 Task: Add a button to toggle an image between 'pic_bulboff.jpg' and 'pic_bulbon.jpg' using JavaScript.
Action: Mouse moved to (977, 494)
Screenshot: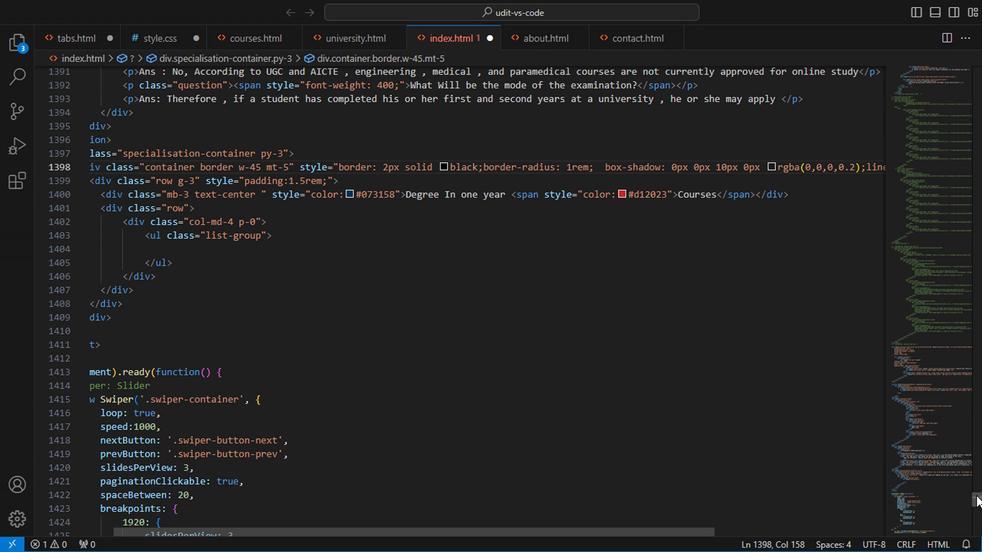 
Action: Mouse pressed left at (977, 494)
Screenshot: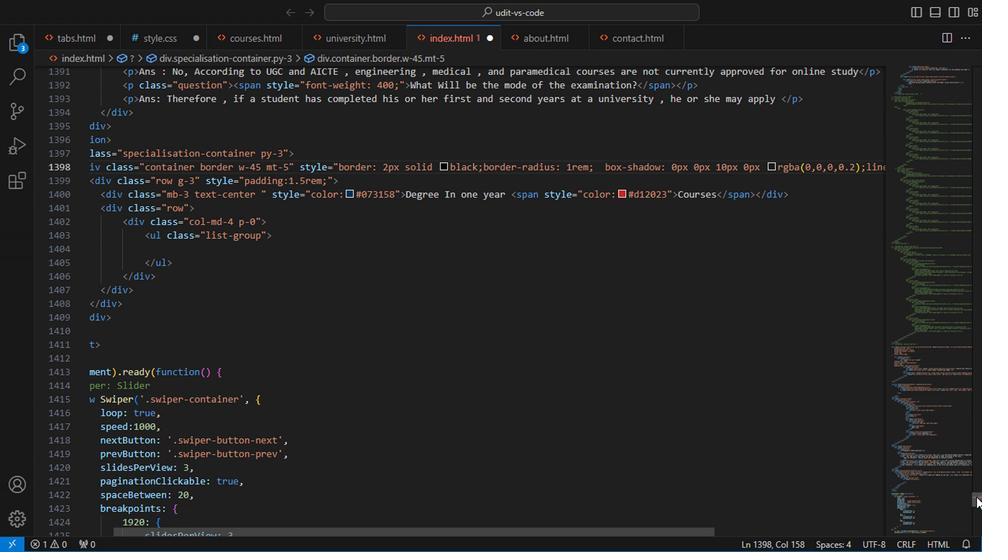 
Action: Mouse moved to (695, 528)
Screenshot: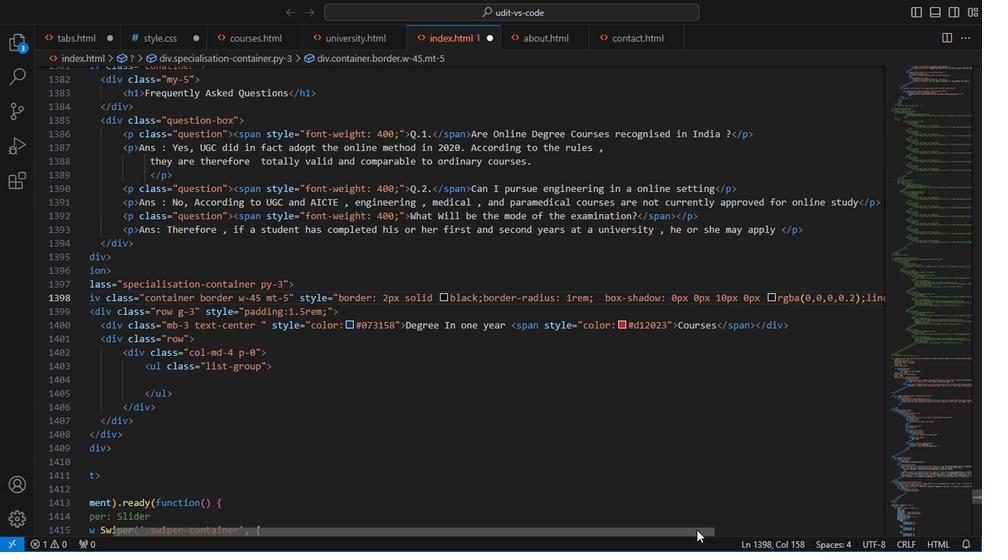 
Action: Mouse pressed left at (695, 528)
Screenshot: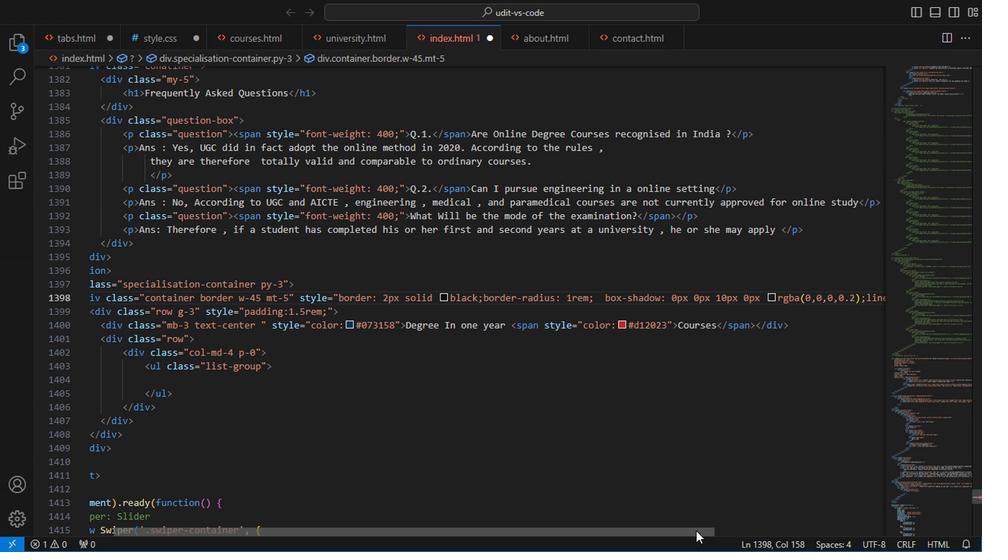 
Action: Mouse moved to (272, 380)
Screenshot: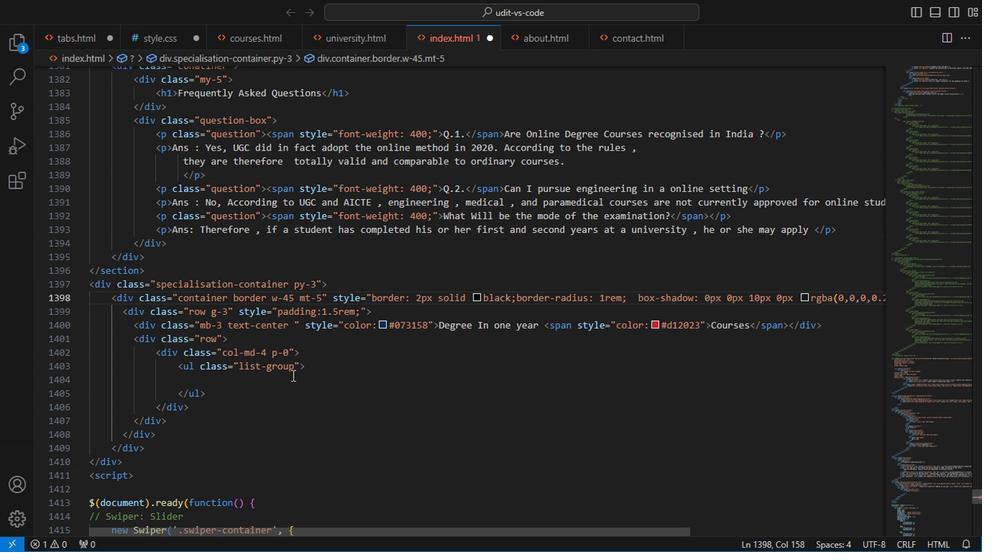 
Action: Mouse pressed left at (272, 380)
Screenshot: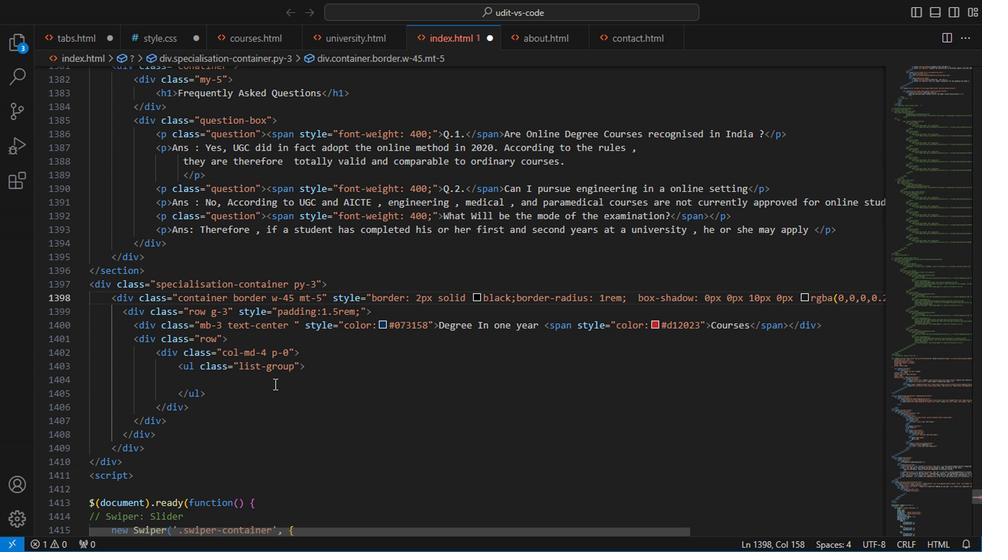 
Action: Mouse moved to (519, 342)
Screenshot: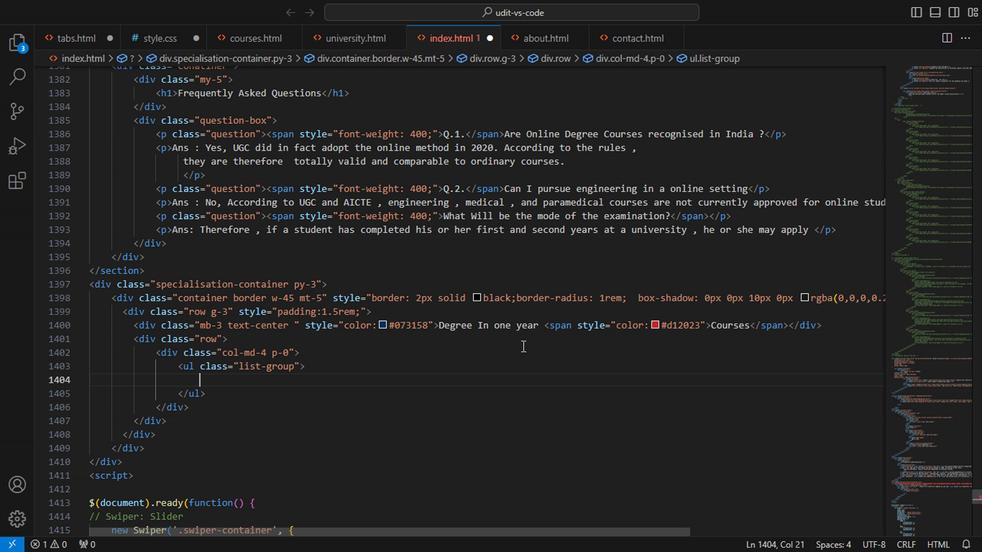 
Action: Key pressed thoda<Key.space>bhot<Key.backspace><Key.backspace><Key.backspace><Key.backspace><Key.backspace><Key.backspace><Key.backspace><Key.backspace><Key.backspace><Key.backspace>li<Key.enter><Key.caps_lock>B<Key.caps_lock>ca<Key.space>in<Key.space>one<Key.space>year<Key.space><Key.right><Key.right><Key.right><Key.right><Key.right><Key.enter>l1<Key.shift><Key.shift><Key.shift><Key.shift><Key.shift><Key.enter>ctrl+Z<Key.backspace>ctrl+I<Key.enter><Key.caps_lock>BBA<Key.caps_lock><Key.space>in<Key.space>one<Key.space><Key.caps_lock>Y<Key.caps_lock>ear<Key.space><Key.right><Key.right><Key.right><Key.right><Key.right><Key.enter>li<Key.enter><Key.caps_lock>B<Key.caps_lock>.com<Key.space>i<Key.space><Key.backspace><Key.backspace>in<Key.space>one<Key.space>year<Key.space>
Screenshot: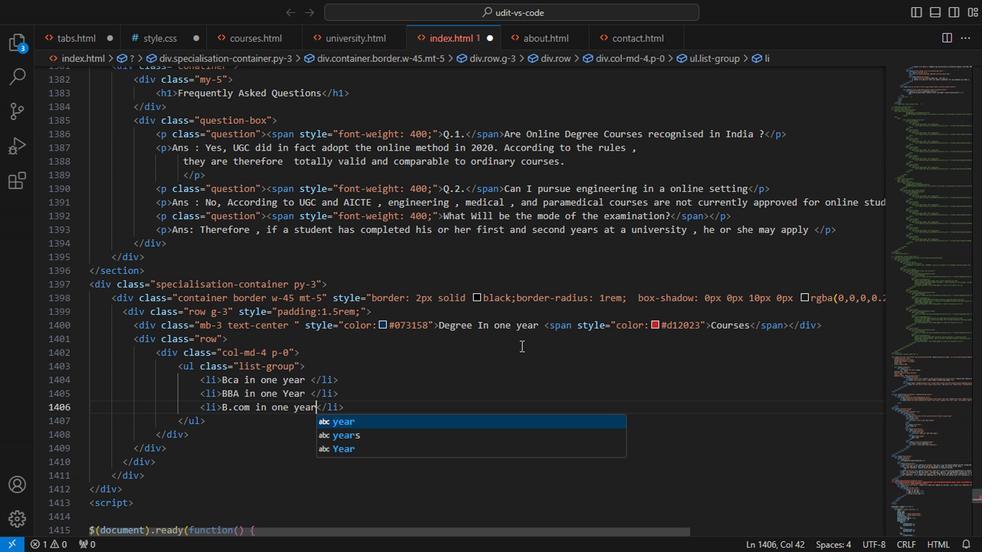 
Action: Mouse moved to (706, 274)
Screenshot: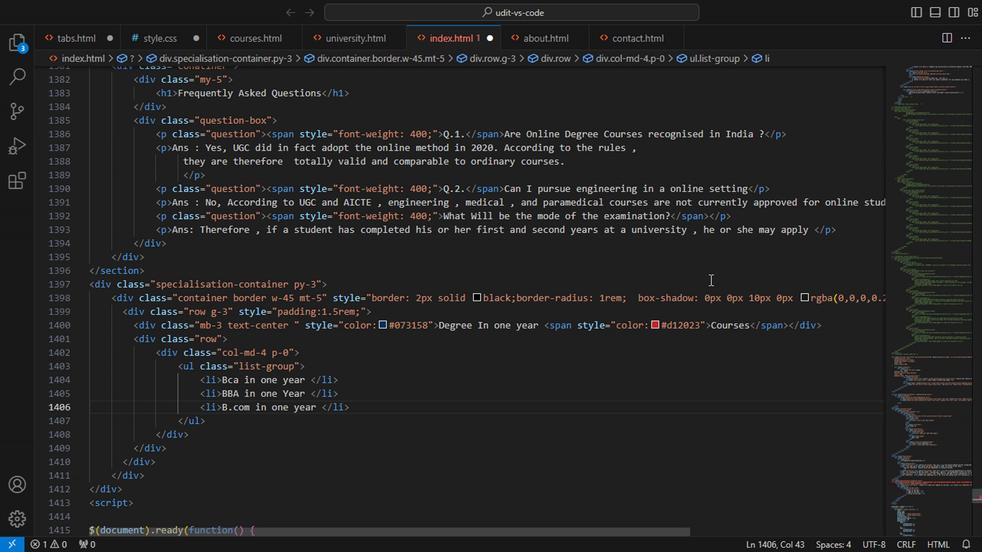 
Action: Key pressed fgfgfg<Key.backspace><Key.backspace><Key.backspace><Key.backspace><Key.backspace>hi<Key.space>hello<Key.space>how<Key.space>are<Key.space>you<Key.space>.......hi<Key.space>hi<Key.space>hi<Key.space>hi<Key.space><Key.backspace><Key.backspace><Key.backspace><Key.backspace><Key.backspace><Key.backspace><Key.backspace><Key.backspace><Key.backspace><Key.backspace><Key.backspace><Key.backspace><Key.backspace><Key.backspace><Key.backspace><Key.backspace><Key.backspace><Key.backspace><Key.backspace><Key.backspace><Key.backspace><Key.backspace><Key.backspace><Key.backspace><Key.backspace><Key.backspace><Key.backspace><Key.backspace><Key.backspace><Key.backspace><Key.backspace><Key.backspace><Key.backspace><Key.backspace><Key.backspace><Key.backspace><Key.backspace><Key.backspace><Key.backspace><Key.backspace><Key.backspace><Key.backspace><Key.right><Key.right><Key.right><Key.right><Key.right><Key.enter>l1<Key.enter><Key.shift>ctrl+Z<Key.backspace><Key.backspace>ctrl+Li<Key.enter><Key.caps_lock>B<Key.caps_lock>all<Key.backspace><Key.backspace><Key.backspace><Key.backspace><Key.caps_lock>M<Key.caps_lock>a<Key.space>in<Key.space>one<Key.space>year<Key.space><Key.right><Key.right><Key.right><Key.right><Key.right><Key.enter>li<Key.enter><Key.enter>ctrl+Zctrl+Mba<Key.space>in<Key.space>one<Key.space>t=<Key.backspace>ye<Key.backspace><Key.backspace><Key.backspace>ye<Key.shift>R<Key.space><Key.backspace><Key.backspace>asr<Key.backspace><Key.backspace>r
Screenshot: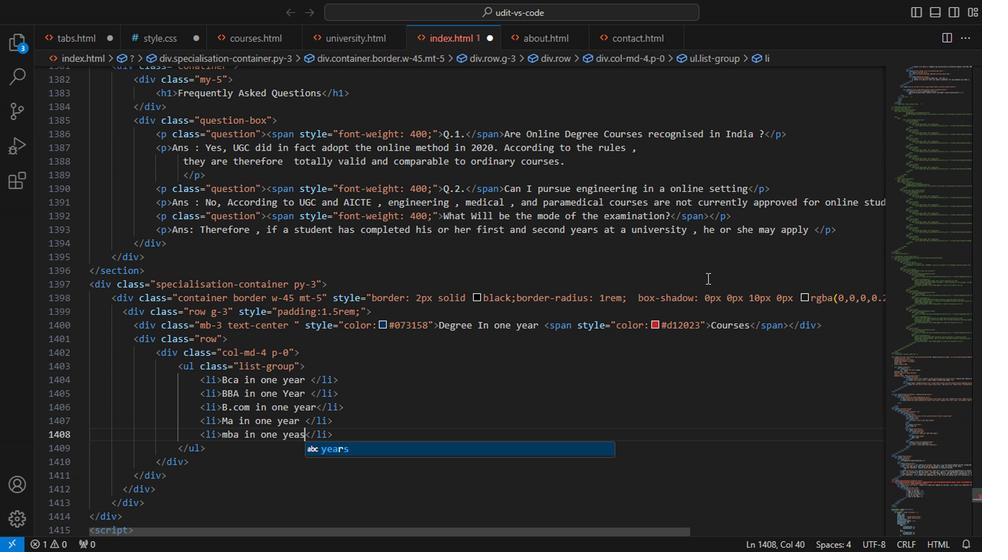 
Action: Mouse moved to (261, 442)
Screenshot: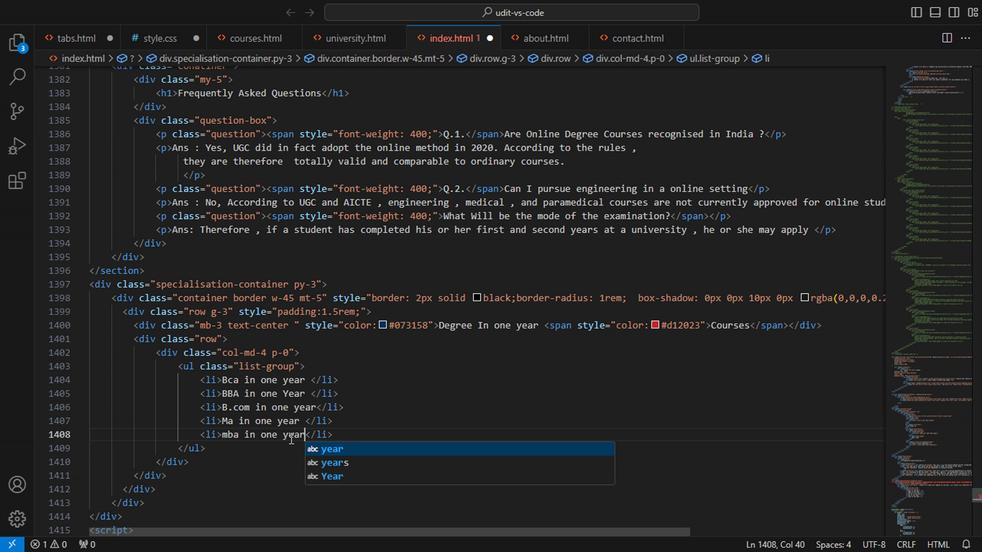 
Action: Mouse pressed left at (261, 442)
Screenshot: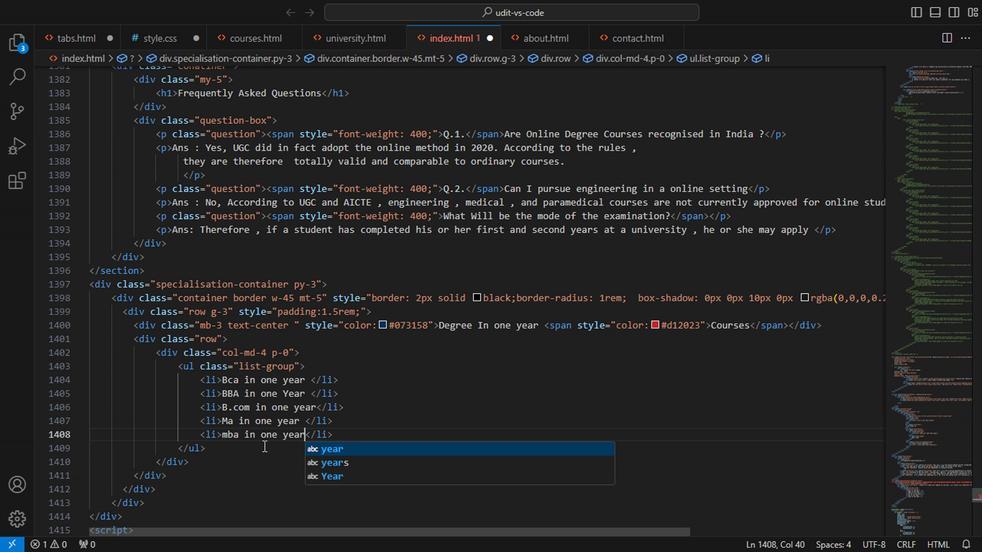 
Action: Mouse moved to (197, 454)
Screenshot: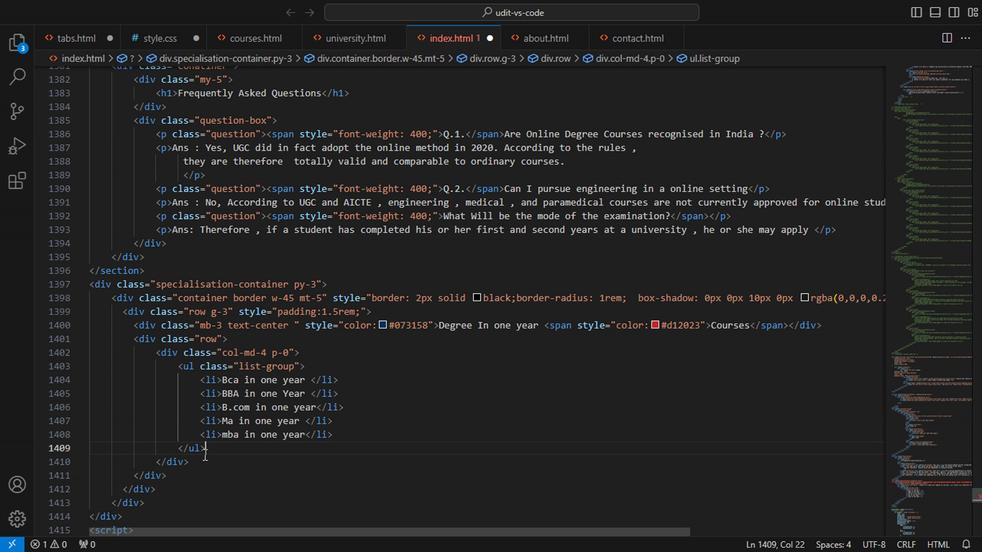 
Action: Mouse pressed left at (197, 454)
Screenshot: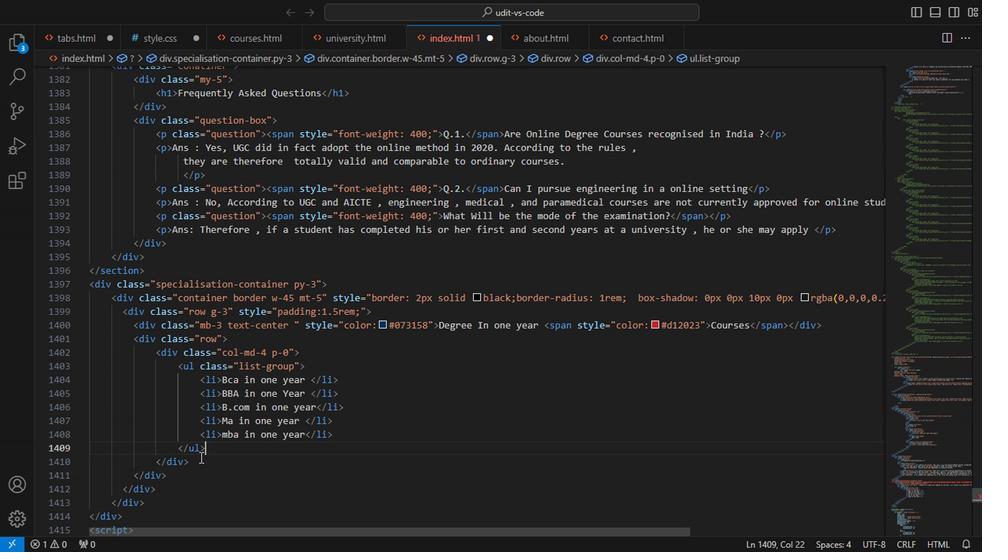 
Action: Key pressed <Key.enter>.col-md-4<Key.enter>
Screenshot: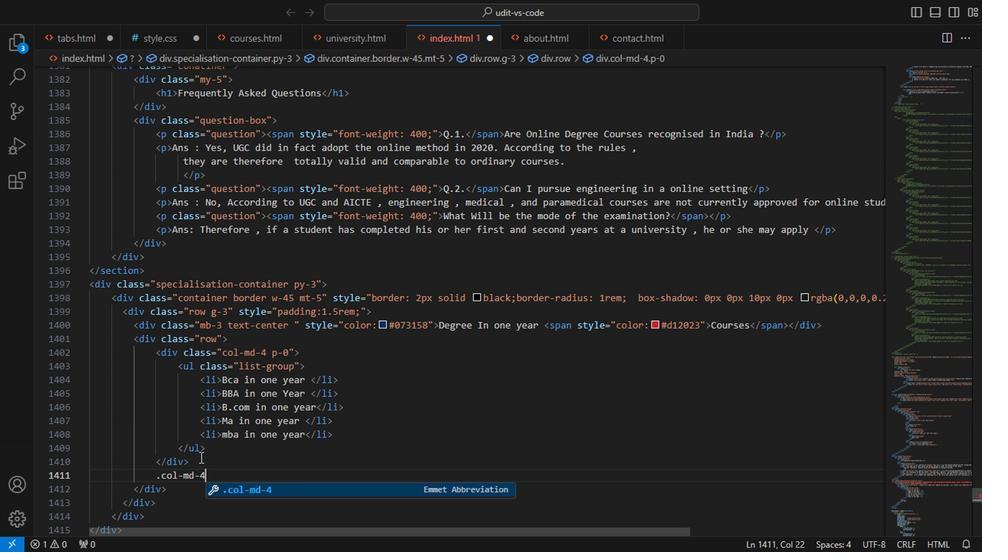 
Action: Mouse moved to (206, 363)
Screenshot: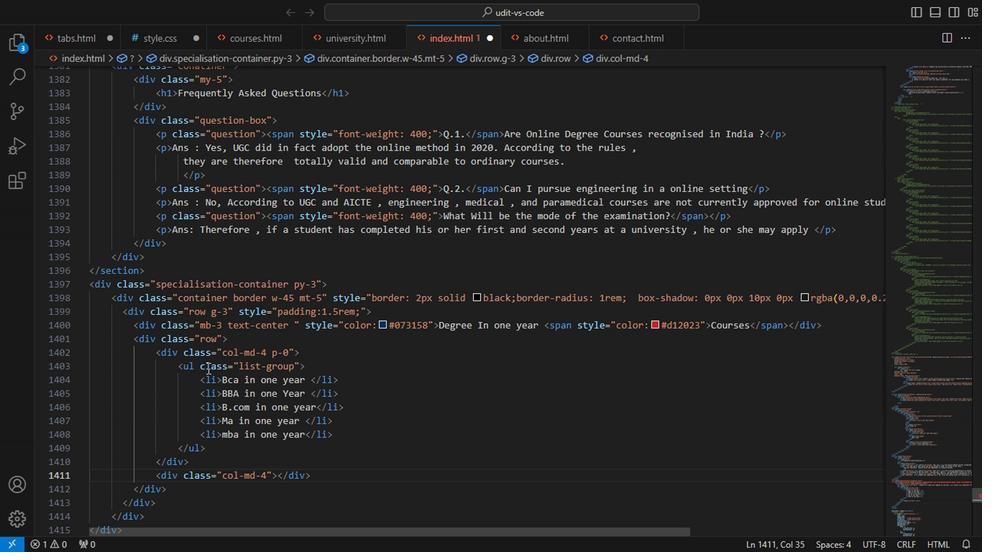 
Action: Key pressed <Key.enter>.col0<Key.backspace>-<Key.backspace><Key.backspace><Key.backspace><Key.backspace>informatio<Key.backspace><Key.backspace><Key.backspace><Key.backspace><Key.backspace><Key.backspace><Key.backspace><Key.backspace><Key.backspace><Key.backspace>col-md-4<Key.space><Key.backspace><Key.backspace>4<Key.space><Key.backspace><Key.backspace>4<Key.backspace><Key.backspace><Key.backspace><Key.backspace><Key.backspace><Key.backspace><Key.backspace><Key.backspace>information-center-heading-box<Key.enter>
Screenshot: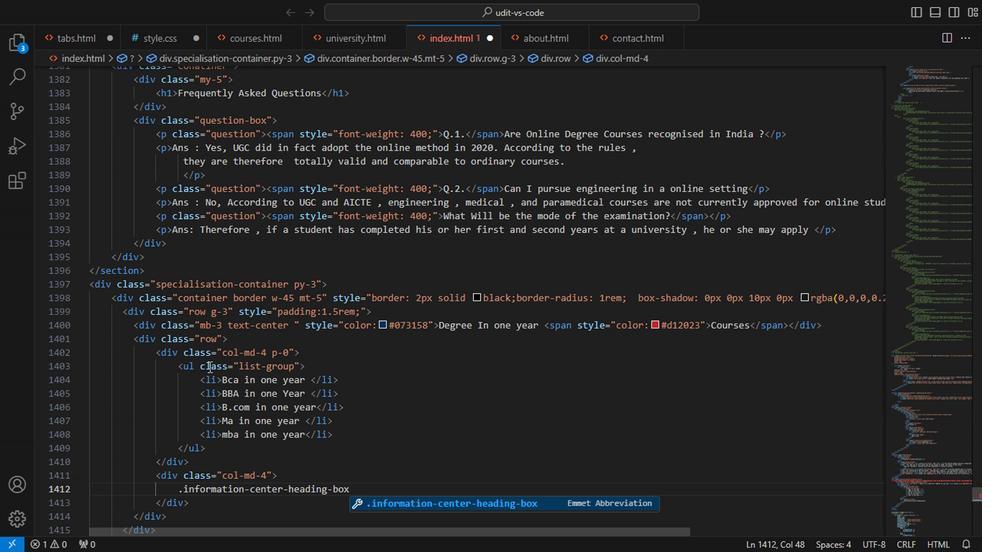 
Action: Mouse moved to (477, 543)
Screenshot: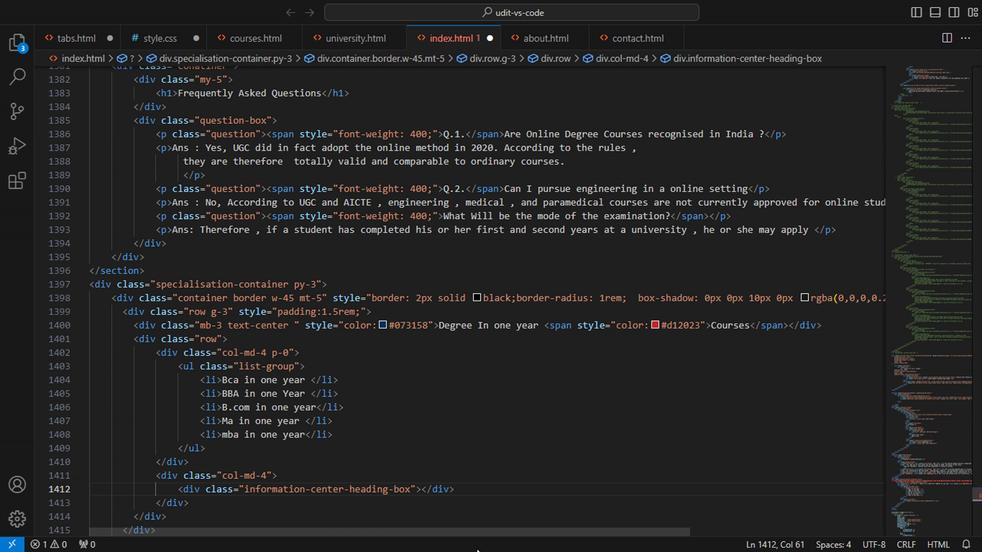
Action: Key pressed <Key.enter>
Screenshot: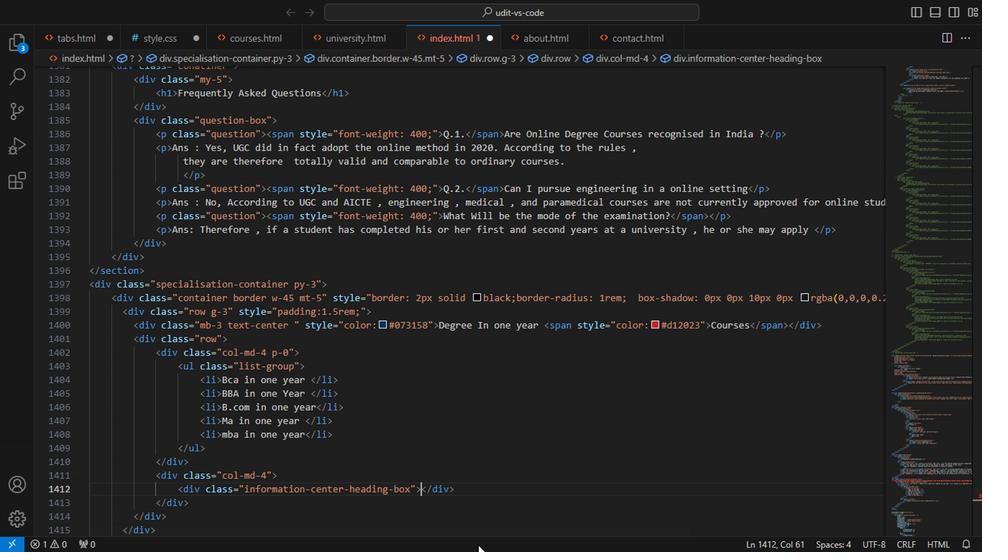 
Action: Mouse moved to (511, 549)
Screenshot: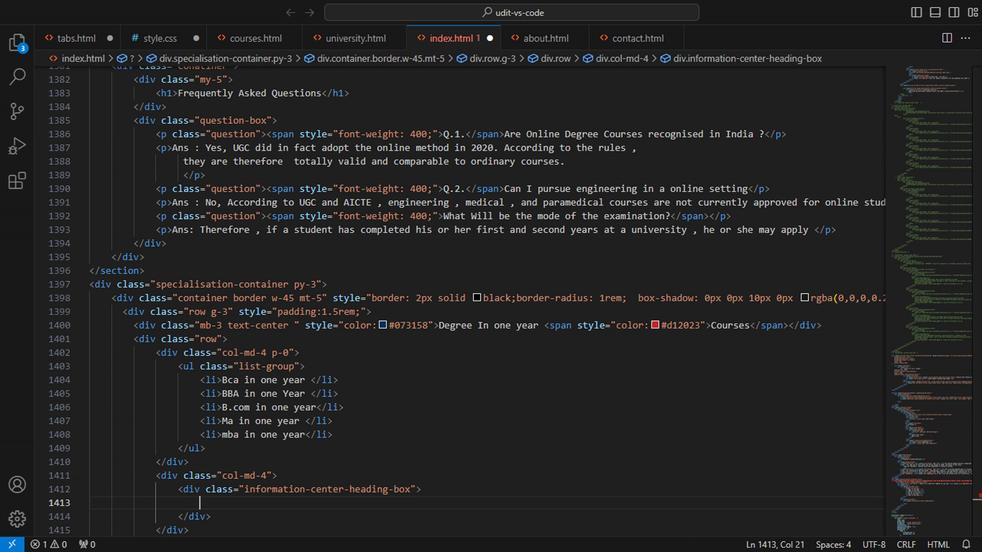 
Action: Key pressed h3.information-center-heading<Key.enter><Key.enter><Key.caps_lock>I<Key.caps_lock>nformation<Key.space><Key.caps_lock>C<Key.caps_lock>enter
Screenshot: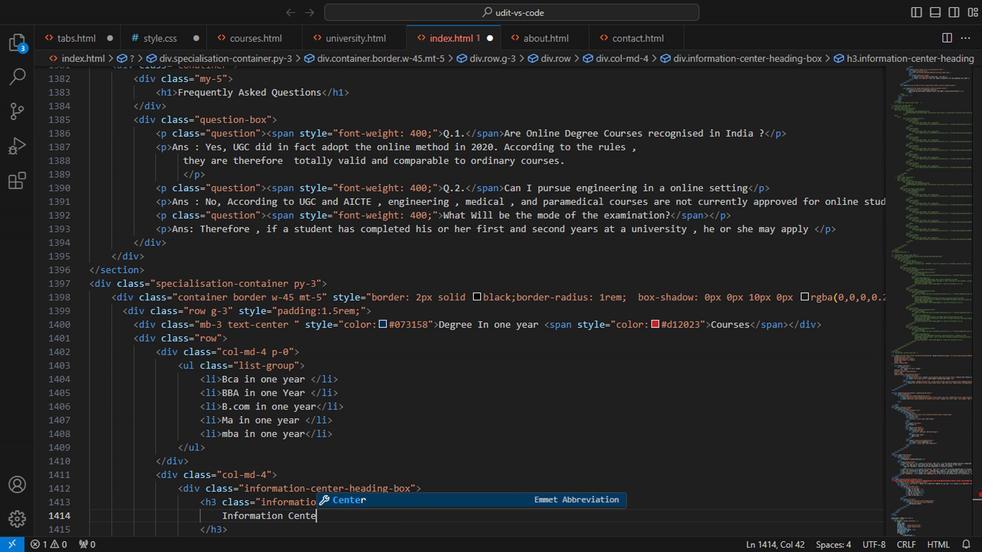 
Action: Mouse moved to (669, 457)
Screenshot: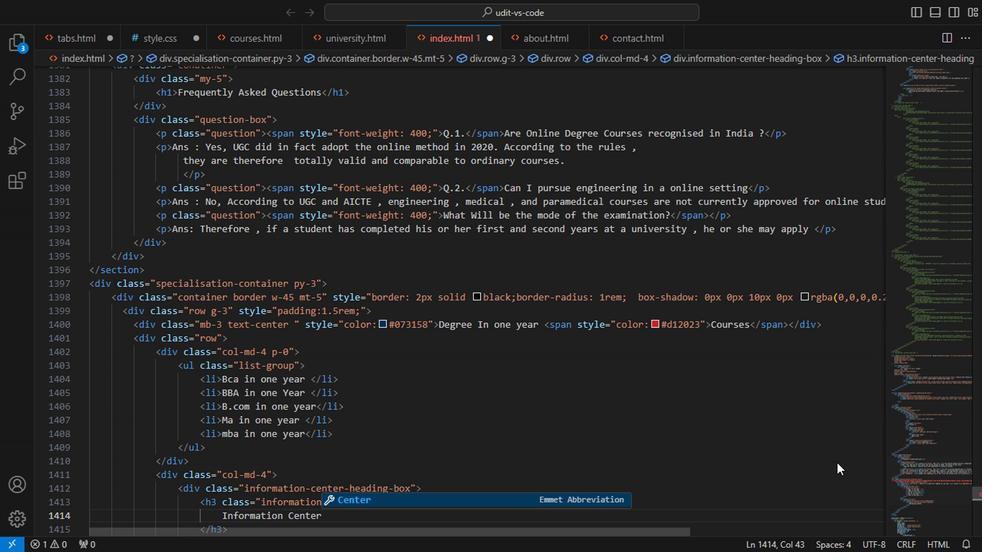 
Action: Key pressed <Key.down><Key.down><Key.down><Key.down><Key.down><Key.down><Key.down><Key.up><Key.up><Key.up><Key.up><Key.up><Key.up><Key.up>
Screenshot: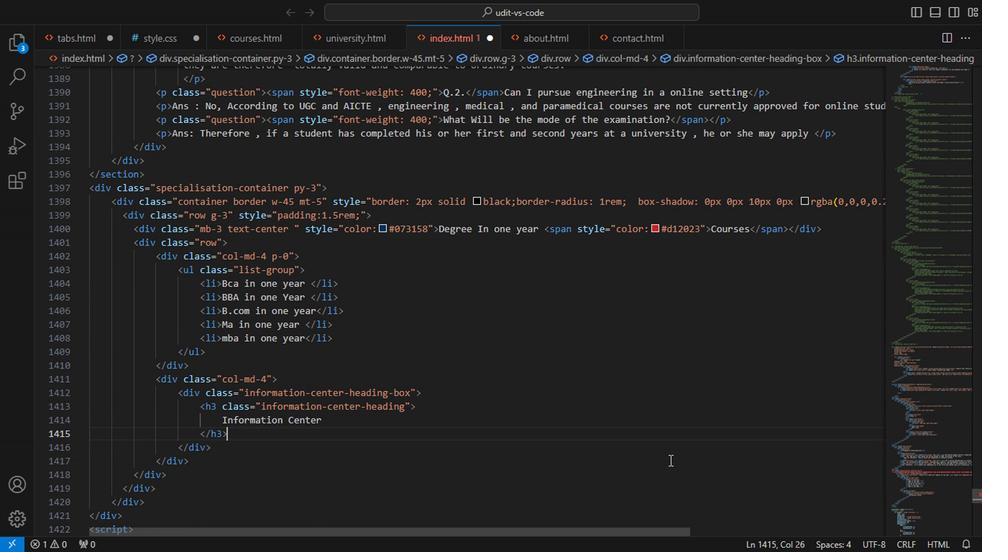 
Action: Mouse moved to (201, 445)
Screenshot: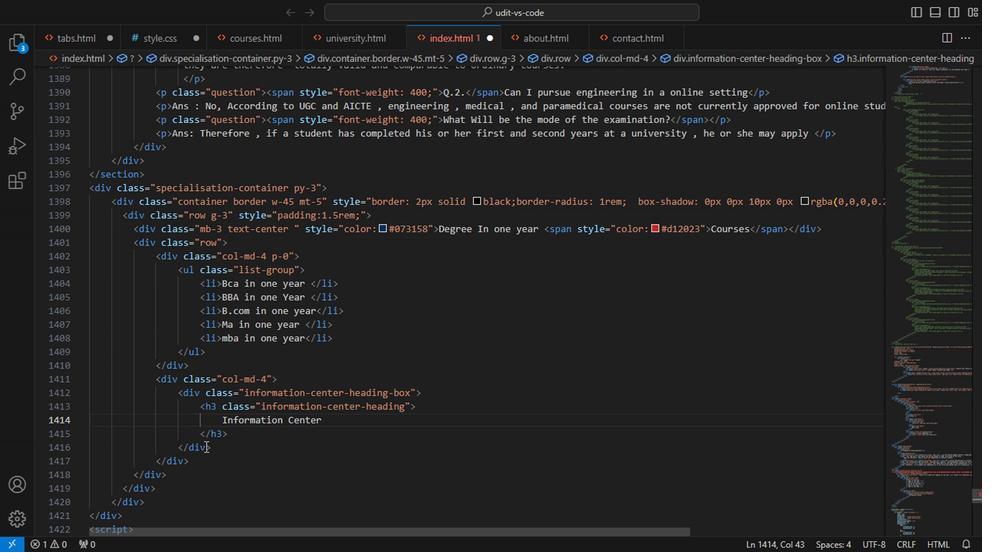 
Action: Mouse pressed left at (201, 445)
Screenshot: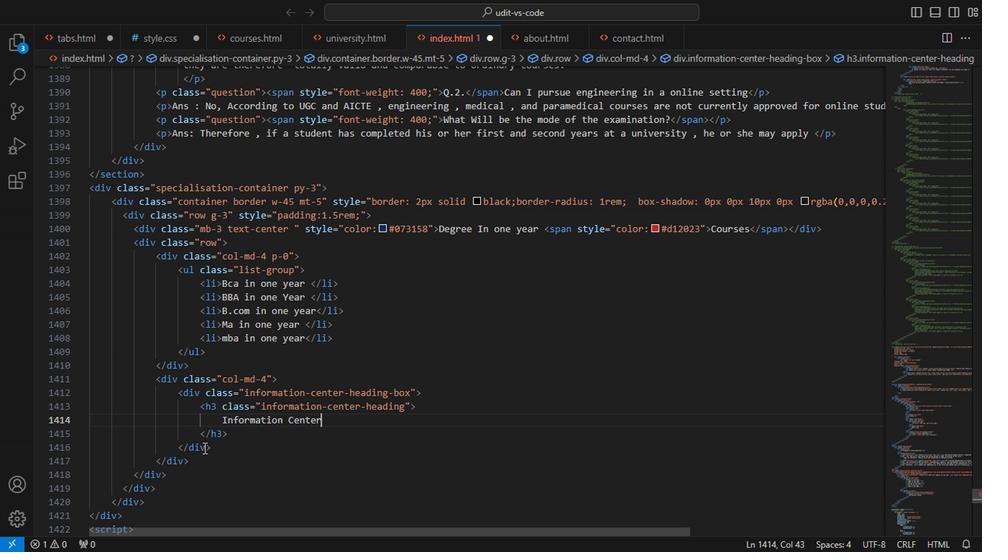 
Action: Mouse moved to (217, 446)
Screenshot: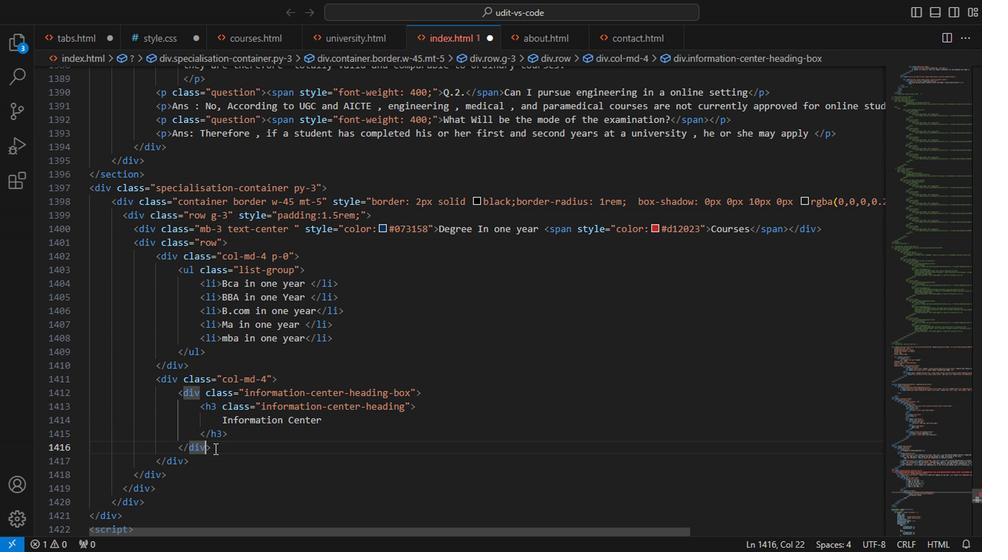 
Action: Mouse pressed left at (217, 446)
Screenshot: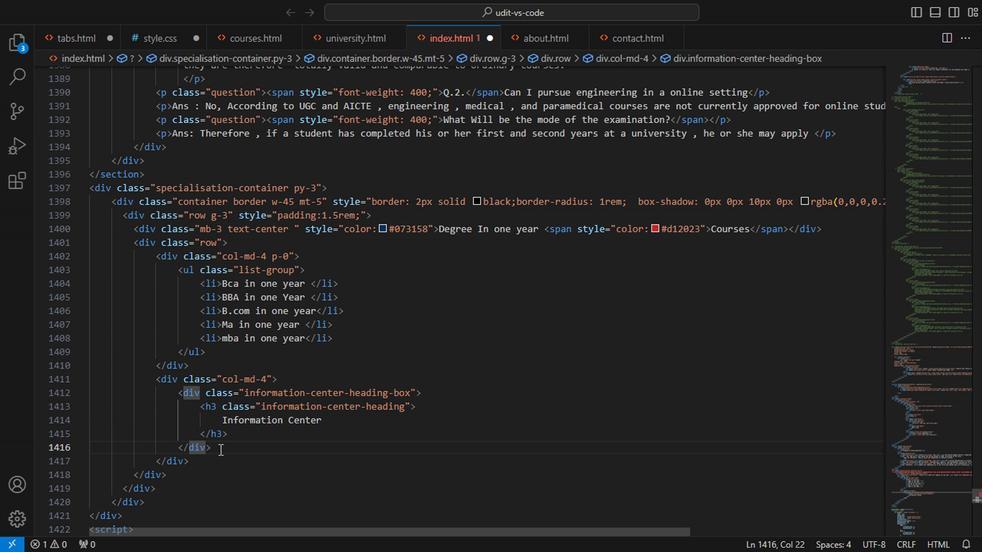 
Action: Key pressed <Key.enter>.cities<Key.enter><Key.left><Key.left><Key.space>p-3<Key.right><Key.right><Key.left><Key.left><Key.space>my-3<Key.right><Key.right><Key.enter>.cir<Key.backspace>toe<Key.backspace><Key.backspace>ies-box<Key.space><Key.backspace><Key.backspace>x<Key.enter><Key.left><Key.left><Key.space>d-flex<Key.right><Key.left><Key.space>m-3<Key.right><Key.right><Key.enter>.citu-img<Key.backspace><Key.backspace><Key.backspace><Key.backspace><Key.backspace><Key.backspace>ty-img<Key.enter><Key.enter>a<Key.enter><Key.shift>#<Key.right><Key.right><Key.enter>img<Key.enter><Key.right><Key.right><Key.right><Key.left><Key.left><Key.left>./location.png<Key.right><Key.right><Key.right><Key.right><Key.right><Key.right><Key.right>location
Screenshot: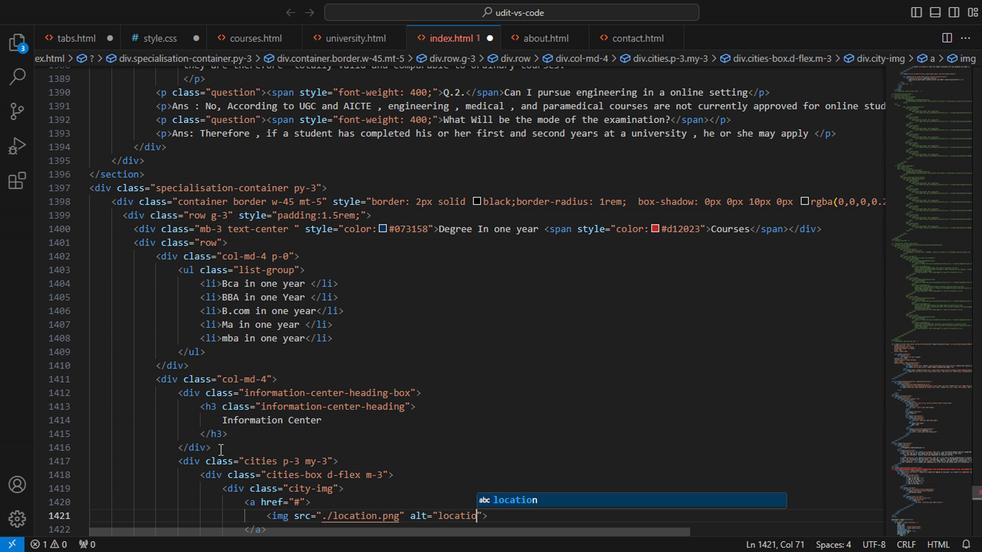 
Action: Mouse moved to (344, 336)
Screenshot: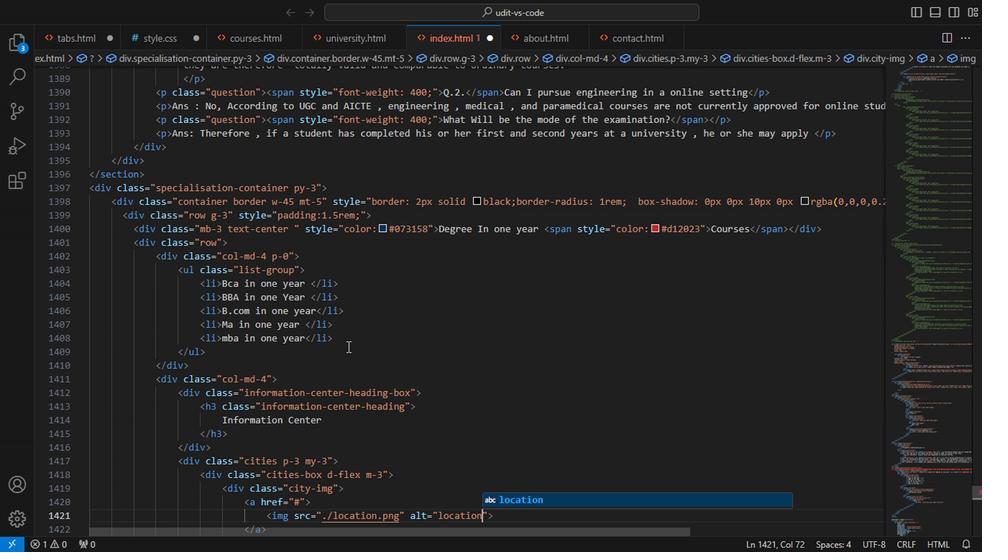 
Action: Mouse pressed left at (344, 336)
Screenshot: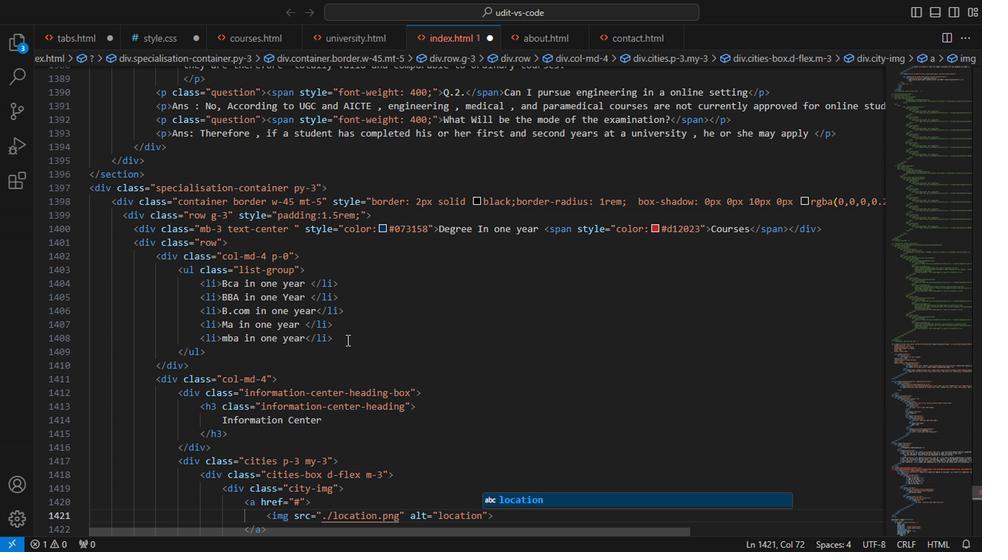 
Action: Mouse moved to (350, 340)
Screenshot: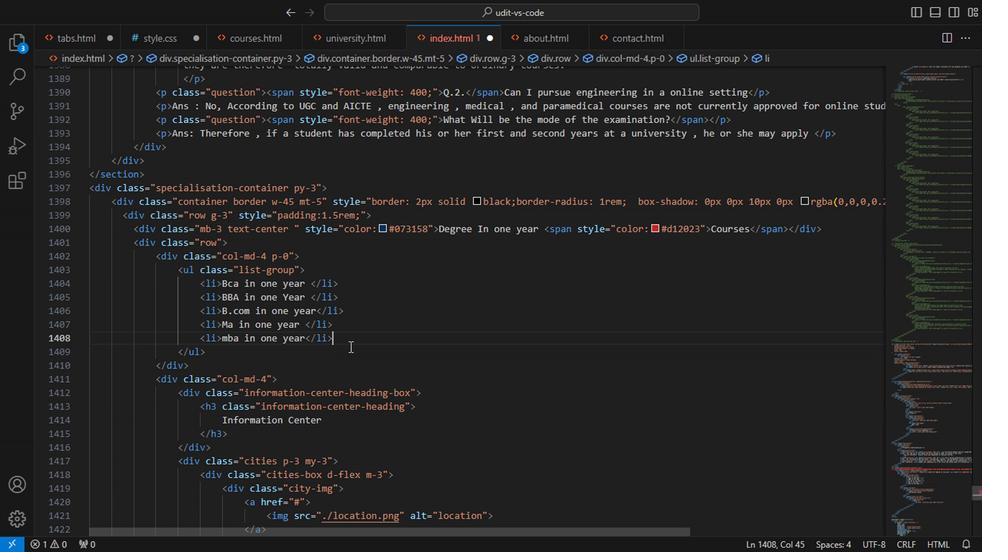 
Action: Key pressed <Key.enter><Key.shift_r><li<Key.enter><Key.shift_r>><Key.shift><Key.shift><Key.shift><Key.shift><Key.shift><Key.shift><Key.shift><Key.shift><Key.shift><Key.shift><Key.shift>Msc<Key.space>in<Key.space>ooo<Key.backspace><Key.backspace>ne<Key.space>year
Screenshot: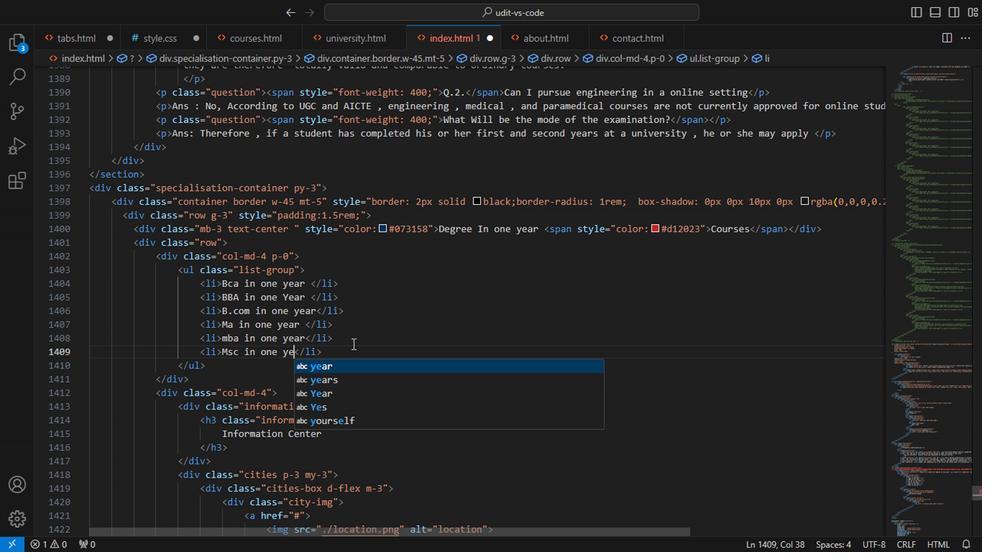 
Action: Mouse moved to (170, 252)
Screenshot: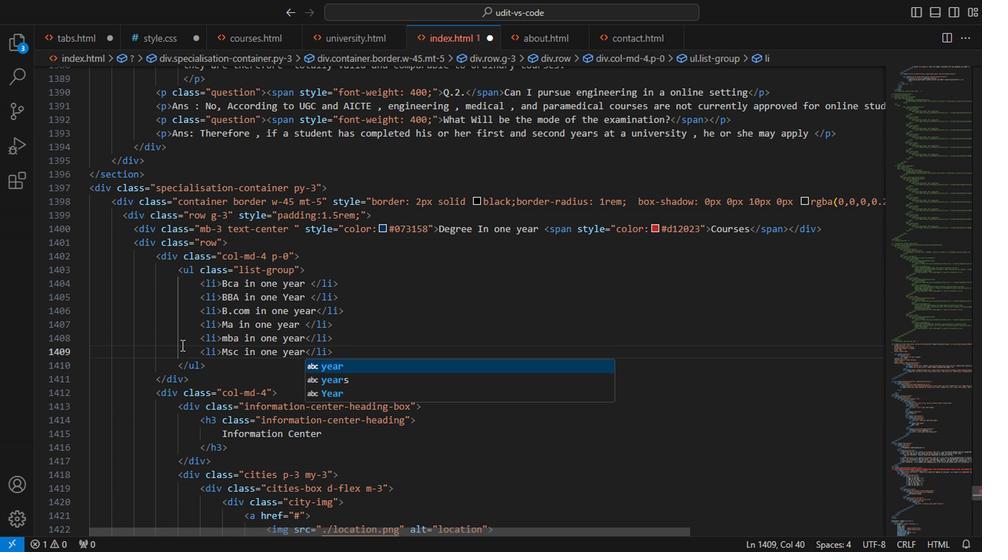 
Action: Mouse pressed left at (170, 252)
Screenshot: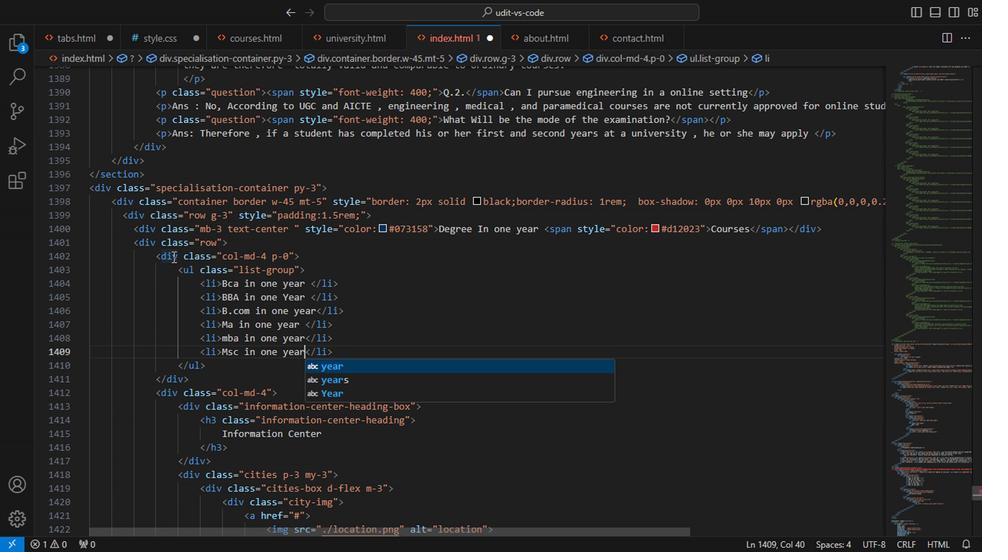 
Action: Mouse moved to (189, 375)
Screenshot: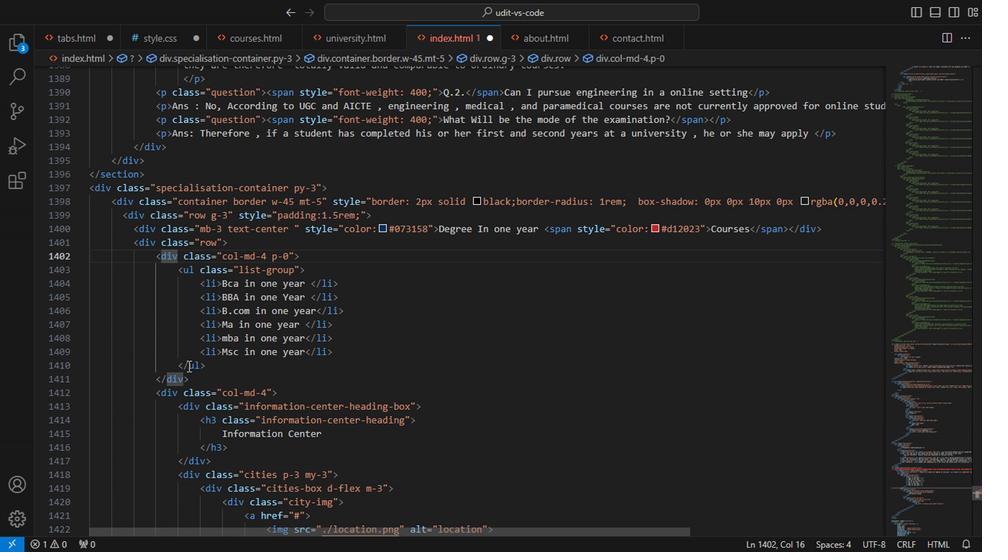 
Action: Mouse pressed left at (189, 375)
Screenshot: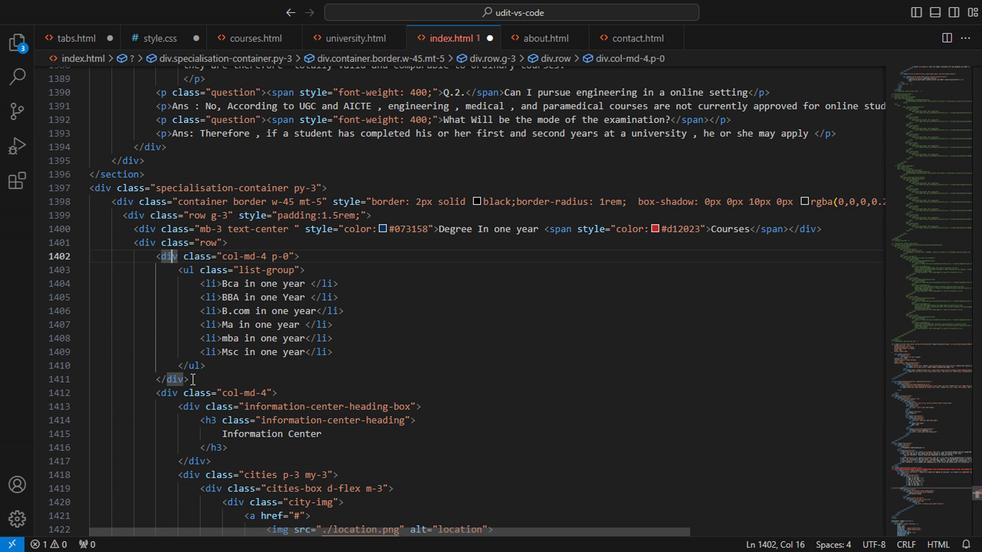 
Action: Key pressed <Key.enter>h2<Key.enter><Key.caps_lock>E<Key.caps_lock>xplore<Key.space><Key.caps_lock>M<Key.caps_lock>ore<Key.space><Key.caps_lock>U<Key.caps_lock>niversities<Key.backspace><Key.right><Key.right><Key.right><Key.right><Key.right><Key.enter>p<Key.enter>a<Key.space><Key.backspace><Key.backspace><Key.caps_lock>A<Key.caps_lock><Key.space>better<Key.space><Key.caps_lock>U<Key.caps_lock>niversity<Key.space><Key.caps_lock><Key.space><Key.caps_lock>can<Key.space>change<Key.space>the<Key.space>ca<Key.backspace><Key.backspace>future<Key.space>of<Key.space>a<Key.space>sti<Key.backspace>udeng<Key.space><Key.backspace><Key.backspace>t<Key.space><Key.right><Key.right><Key.right><Key.right><Key.enter>p<Key.enter>in<Key.space>thsi<Key.space><Key.backspace><Key.backspace><Key.backspace>is<Key.space><Key.backspace><Key.backspace><Key.backspace><Key.backspace><Key.backspace><Key.backspace><Key.backspace><Key.backspace><Key.caps_lock>C<Key.caps_lock>onsidering<Key.space>this<Key.space>case<Key.space>,<Key.space>we<Key.space>habe<Key.space><Key.backspace><Key.backspace><Key.backspace>ve<Key.space>tied<Key.space>up<Key.space>with<Key.space>some<Key.space>great<Key.space>recognised<Key.space>universitues<Key.backspace><Key.backspace><Key.backspace><Key.backspace><Key.backspace>ities<Key.space><Key.backspace><Key.right><Key.right><Key.right><Key.right><Key.enter>.b<Key.backspace><Key.backspace>button<Key.enter><Key.caps_lock>T<Key.caps_lock>urn<Key.space>of<Key.space>future<Key.left><Key.left><Key.left><Key.left><Key.left><Key.left><Key.left><Key.left><Key.left><Key.left><Key.left><Key.left><Key.left><Key.right><Key.right><Key.right><Key.right><Key.right><Key.right>f<Key.left><Key.left><Key.left><Key.left><Key.left><Key.left><Key.left><Key.left><Key.left><Key.space>onlick<Key.enter>document.get<Key.space><Key.backspace><Key.backspace><Key.backspace><Key.backspace><Key.backspace><Key.backspace><Key.backspace>nt.get<Key.down><Key.enter><Key.shift_r>('my-image<Key.right><Key.right>.src
Screenshot: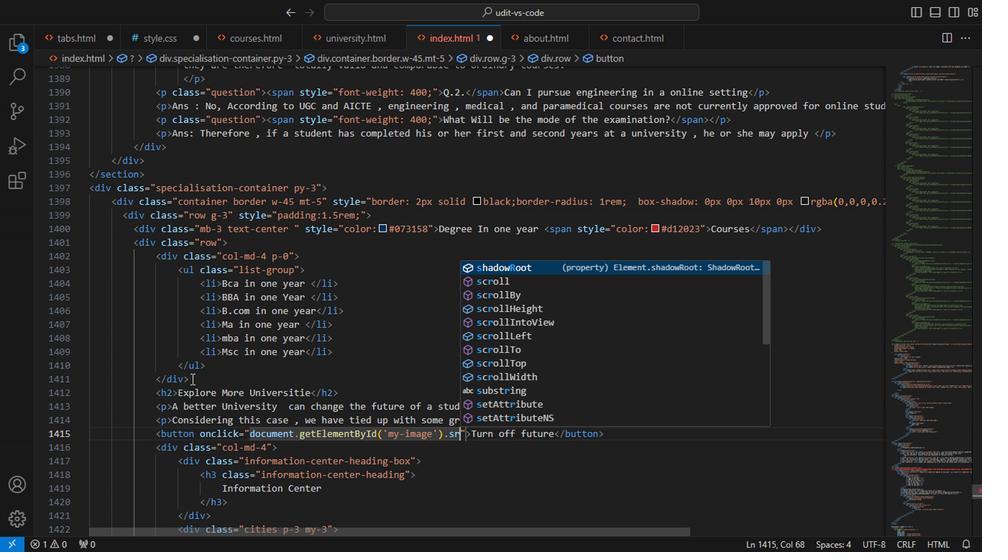 
Action: Mouse moved to (297, 539)
Screenshot: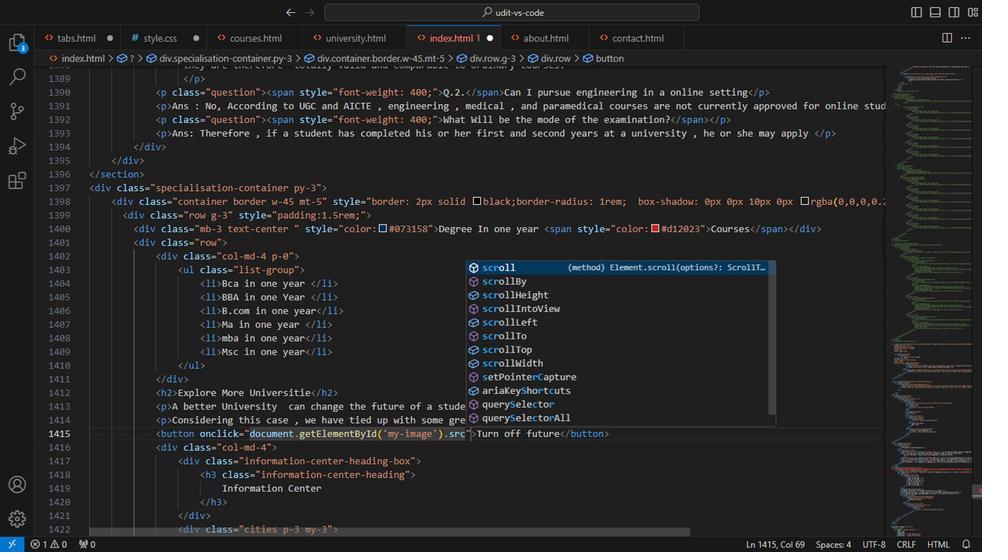 
Action: Key pressed =''<Key.left>
Screenshot: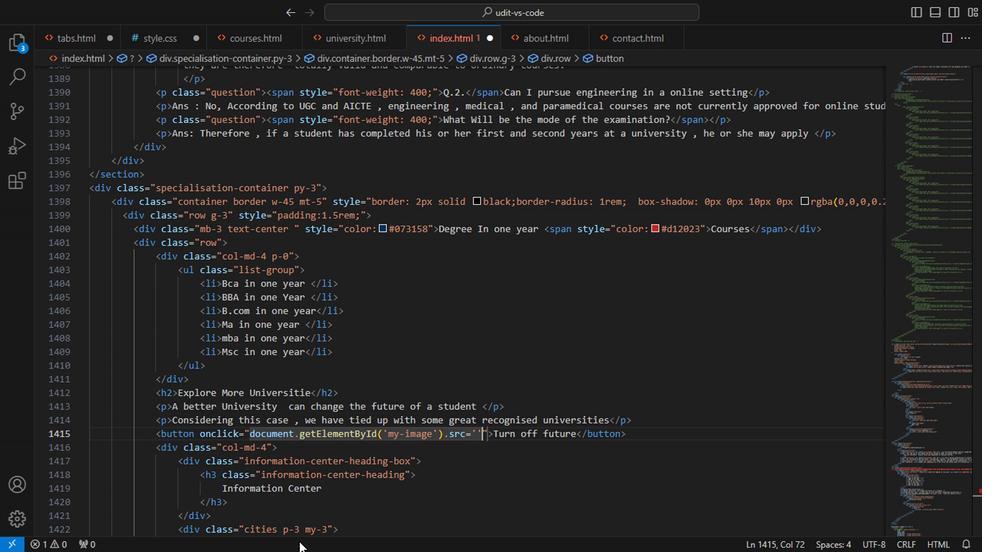 
Action: Mouse moved to (412, 286)
Screenshot: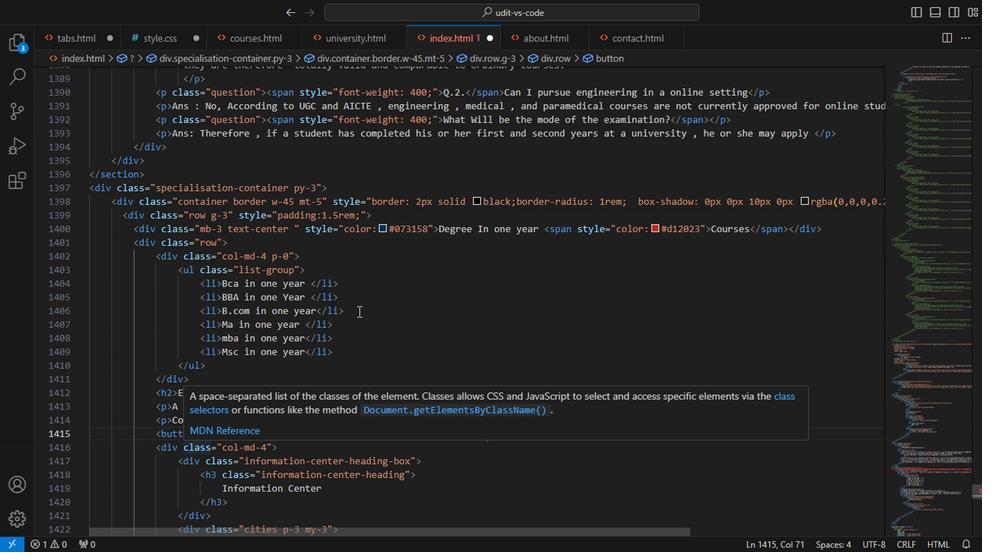 
Action: Mouse pressed left at (412, 286)
Screenshot: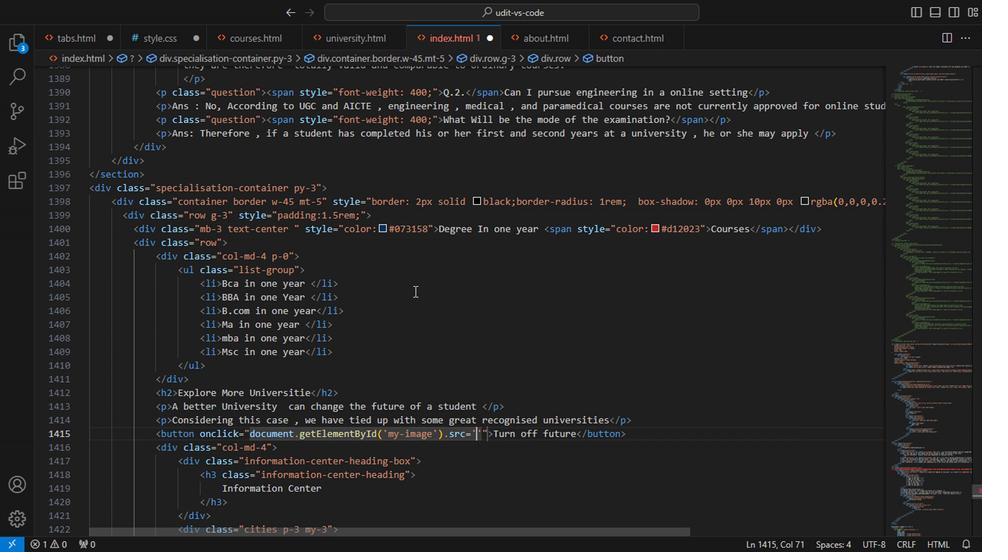 
Action: Mouse moved to (474, 430)
Screenshot: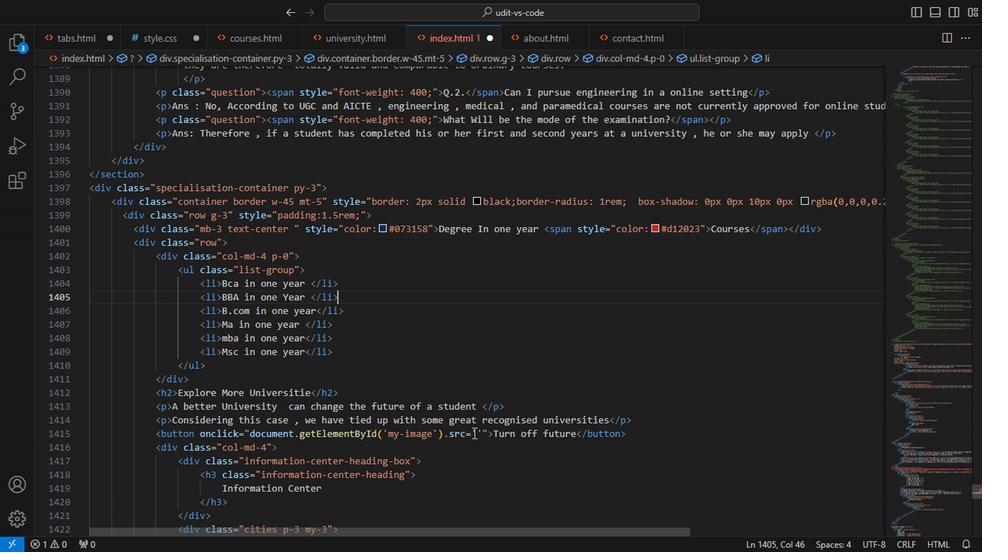 
Action: Mouse pressed left at (474, 430)
Screenshot: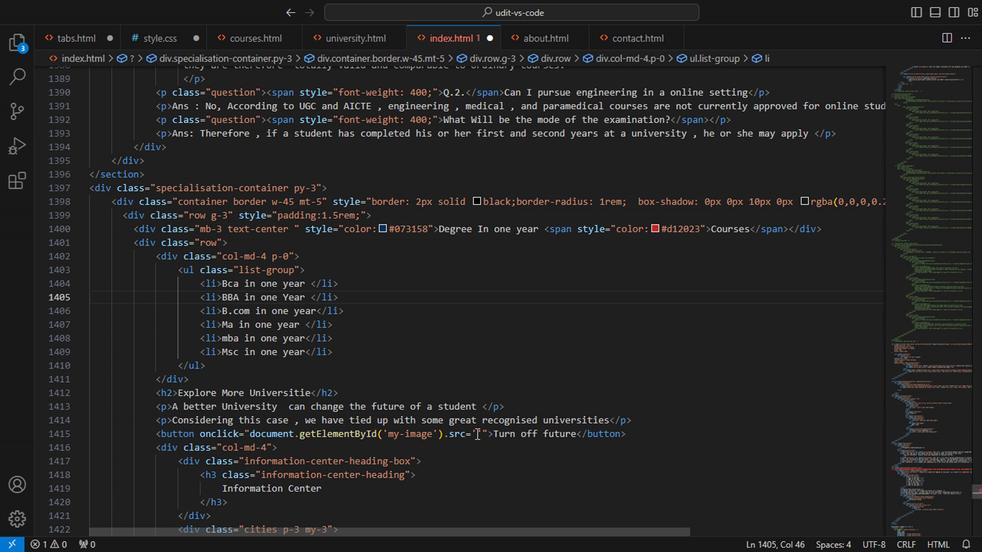 
Action: Key pressed pic<Key.shift_r><Key.shift_r><Key.shift_r><Key.shift_r><Key.shift_r><Key.shift_r><Key.shift_r><Key.shift_r><Key.shift_r><Key.shift_r><Key.shift_r><Key.shift_r><Key.shift_r><Key.shift_r><Key.shift_r><Key.shift_r><Key.shift_r><Key.shift_r><Key.shift_r><Key.shift_r><Key.shift_r><Key.shift_r><Key.shift_r><Key.shift_r><Key.shift_r><Key.shift_r><Key.shift_r><Key.shift_r><Key.shift_r><Key.shift_r><Key.shift_r><Key.shift_r><Key.shift_r><Key.shift_r><Key.shift_r><Key.shift_r><Key.shift_r><Key.shift_r><Key.shift_r><Key.shift_r><Key.shift_r><Key.shift_r><Key.shift_r><Key.shift_r><Key.shift_r><Key.shift_r>_bulboff.jpg<Key.right><Key.right><Key.right><Key.right><Key.right><Key.right><Key.right><Key.right><Key.right><Key.right><Key.right><Key.right><Key.right><Key.right><Key.right><Key.right><Key.right><Key.right><Key.right><Key.right><Key.right><Key.right><Key.right><Key.right><Key.right><Key.right><Key.right><Key.enter><Key.shift_r><img<Key.space><Key.backspace><Key.backspace><Key.backspace>mg<Key.space>
Screenshot: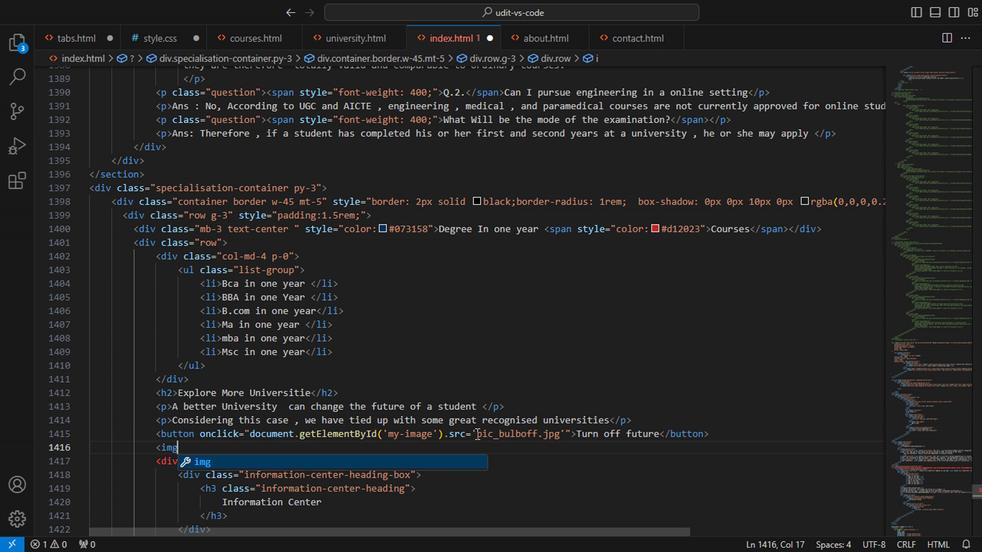
Action: Mouse moved to (536, 417)
Screenshot: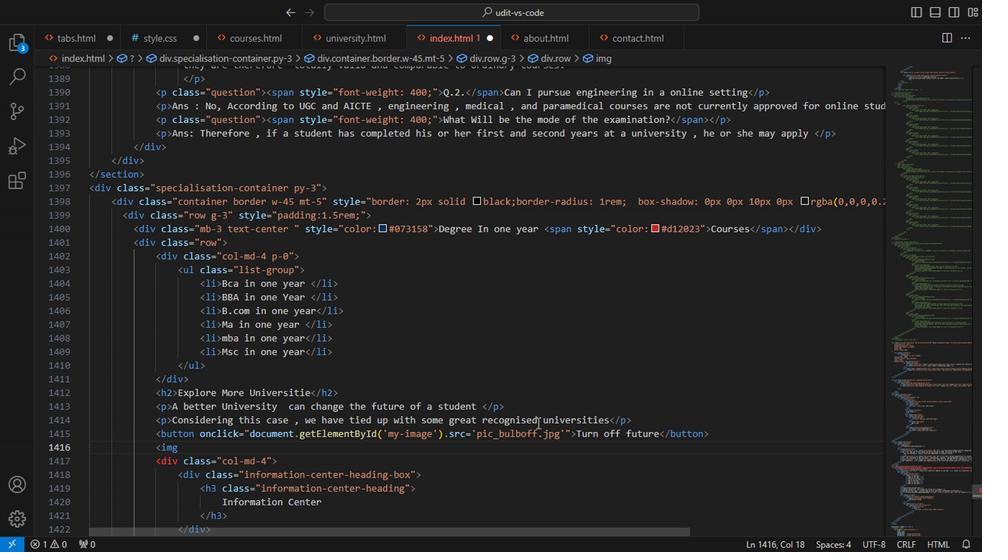 
Action: Key pressed id=my<Key.caps_lock>I<Key.caps_lock>mage<Key.right><Key.space>src<Key.enter>pic<Key.shift_r>_bulboff.gif<Key.right><Key.space>style<Key.enter>width<Key.enter>100px<Key.right><Key.right><Key.shift_r>><Key.enter>button<Key.backspace><Key.backspace><Key.enter><Key.left><Key.space>
Screenshot: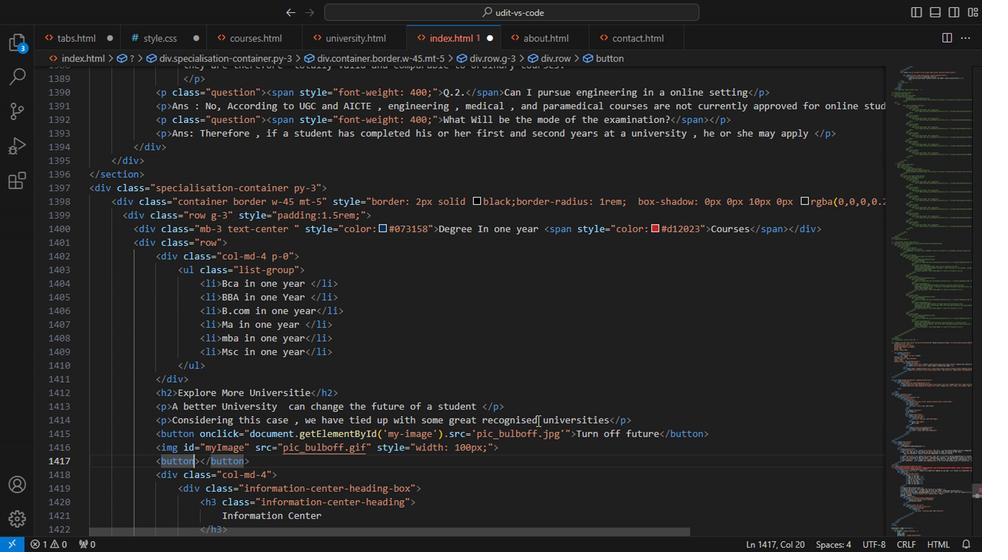 
Action: Mouse moved to (295, 441)
Screenshot: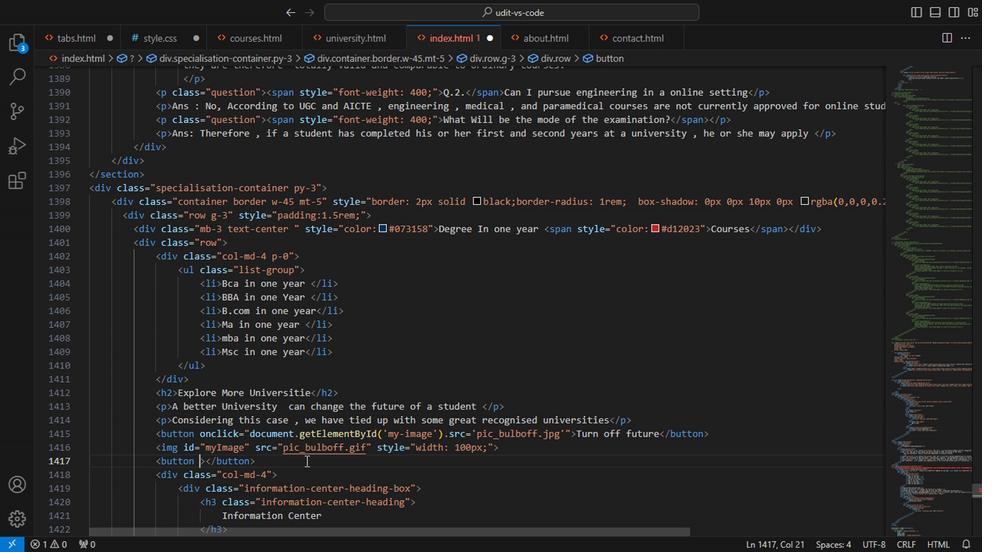 
Action: Key pressed onclic<Key.enter>
Screenshot: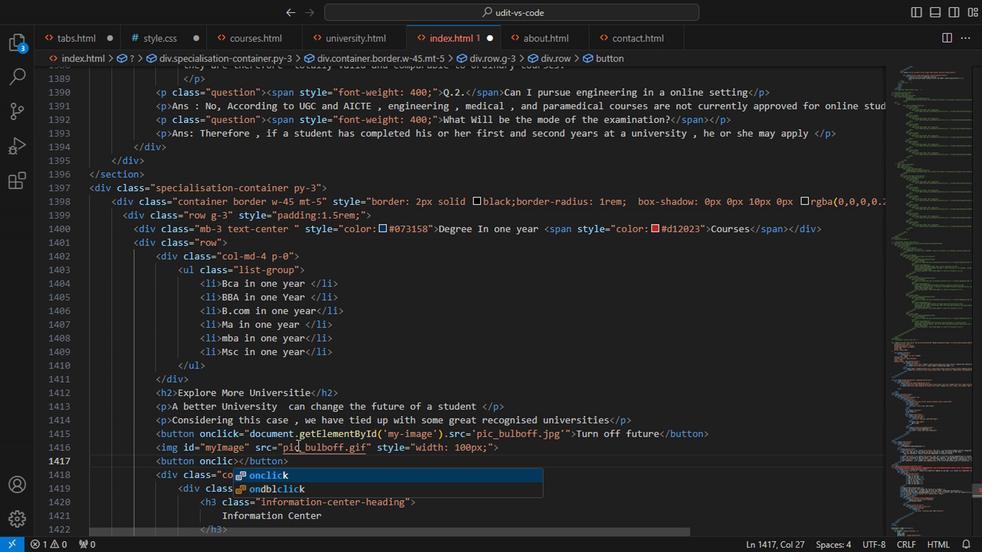 
Action: Mouse moved to (296, 475)
Screenshot: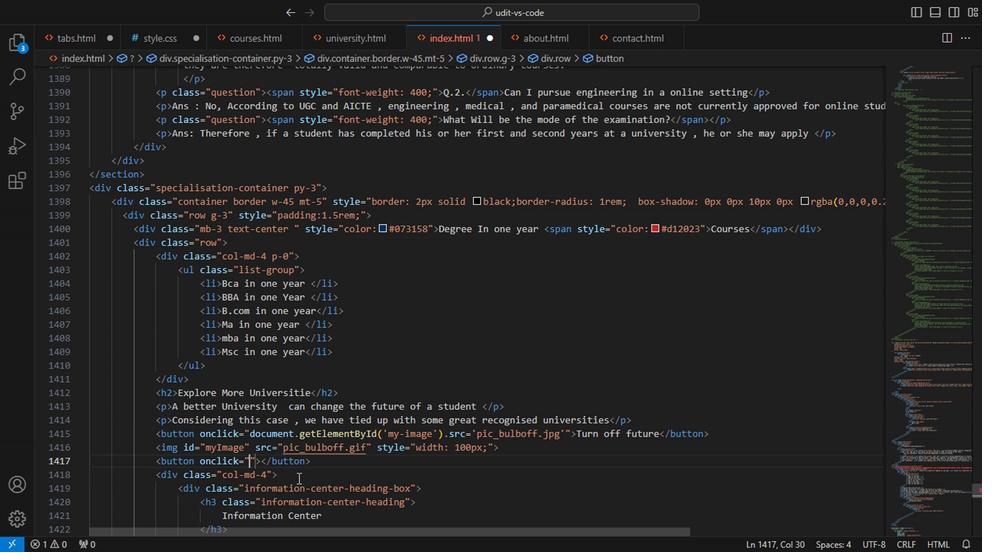 
Action: Key pressed <Key.space><Key.backspace>
Screenshot: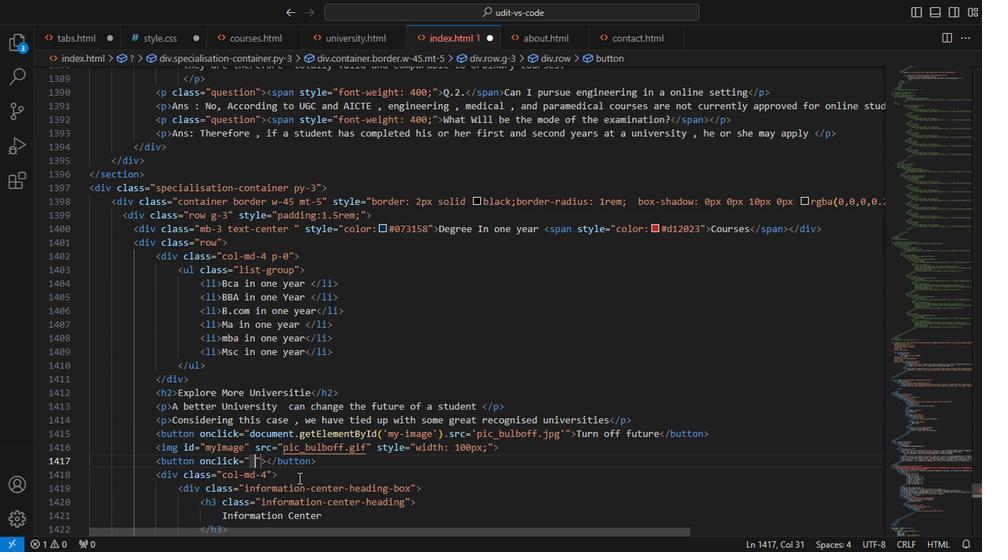 
Action: Mouse moved to (505, 482)
Screenshot: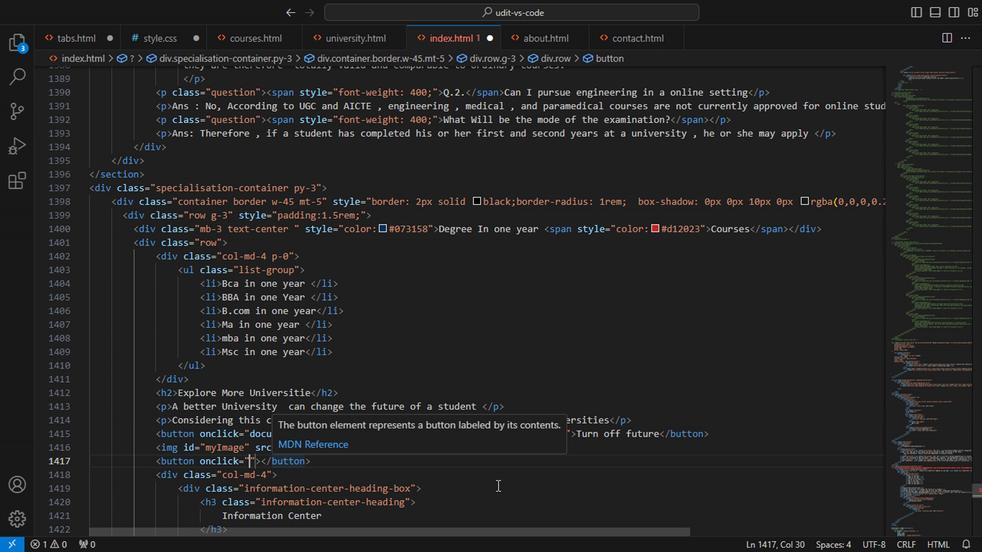 
Action: Key pressed document<Key.enter>.get<Key.down><Key.enter><Key.shift_r>(
Screenshot: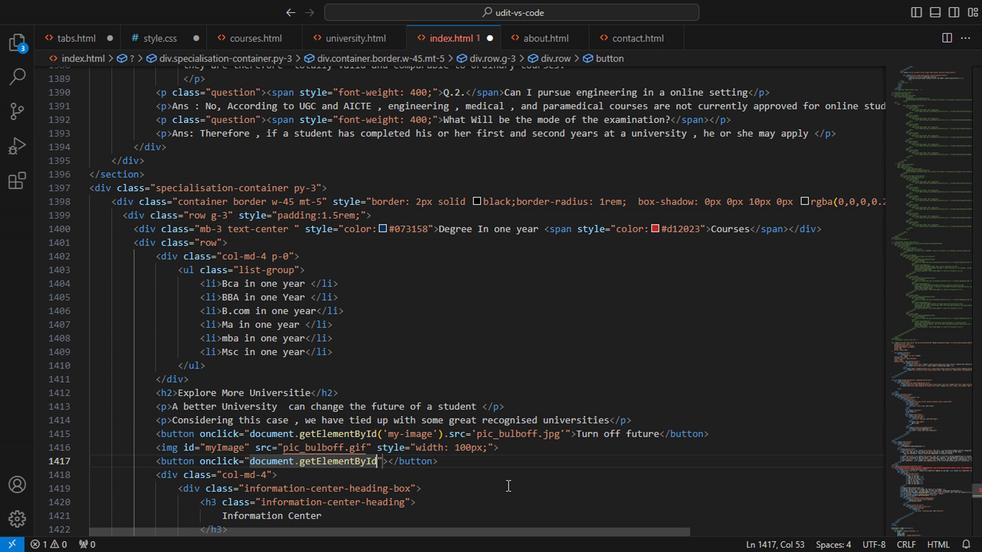 
Action: Mouse moved to (505, 459)
Screenshot: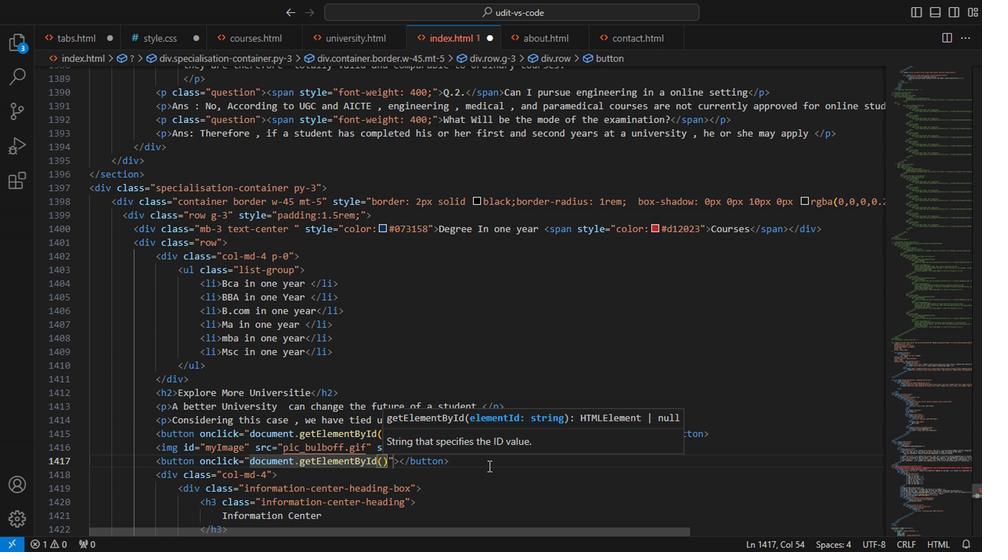 
Action: Mouse pressed left at (505, 459)
Screenshot: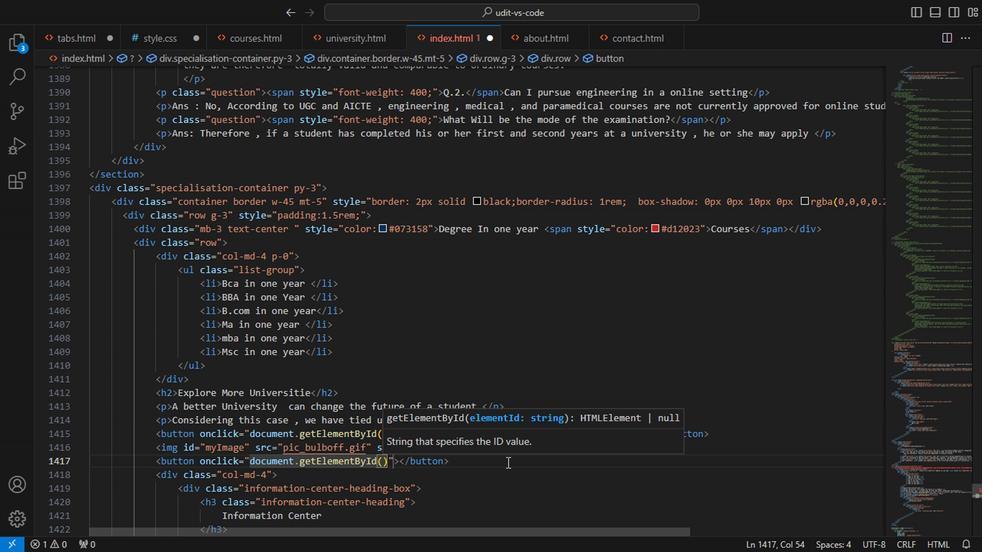 
Action: Mouse pressed left at (505, 459)
Screenshot: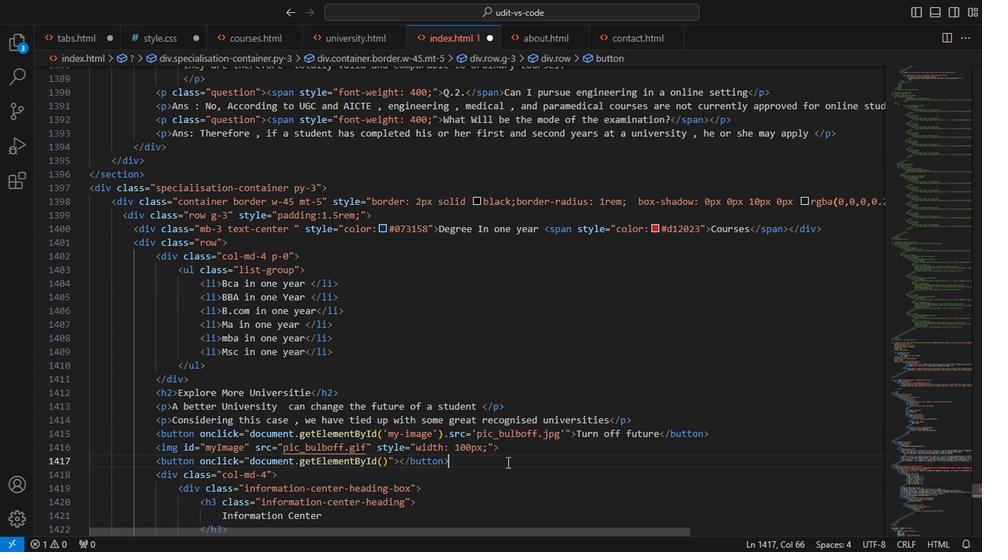 
Action: Mouse moved to (381, 458)
Screenshot: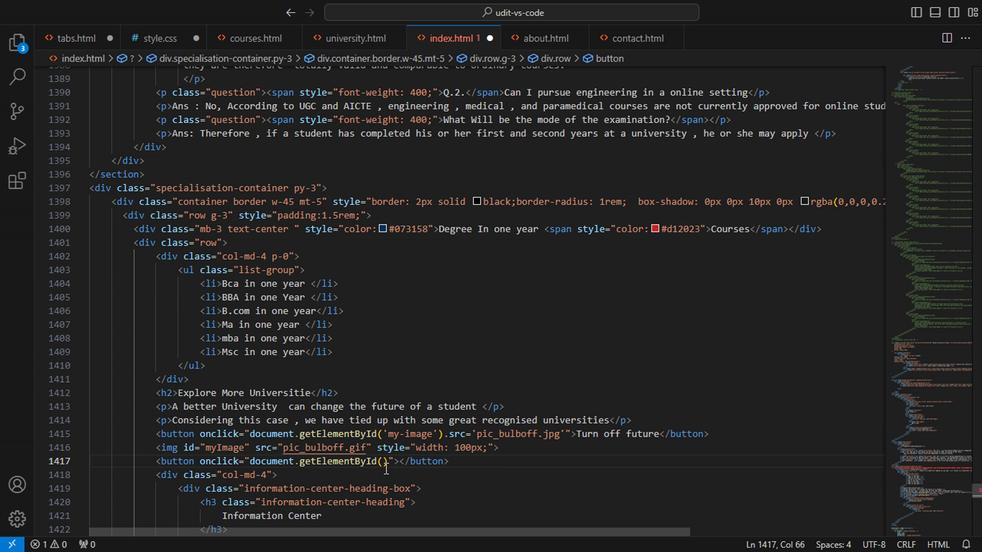 
Action: Mouse pressed left at (381, 458)
Screenshot: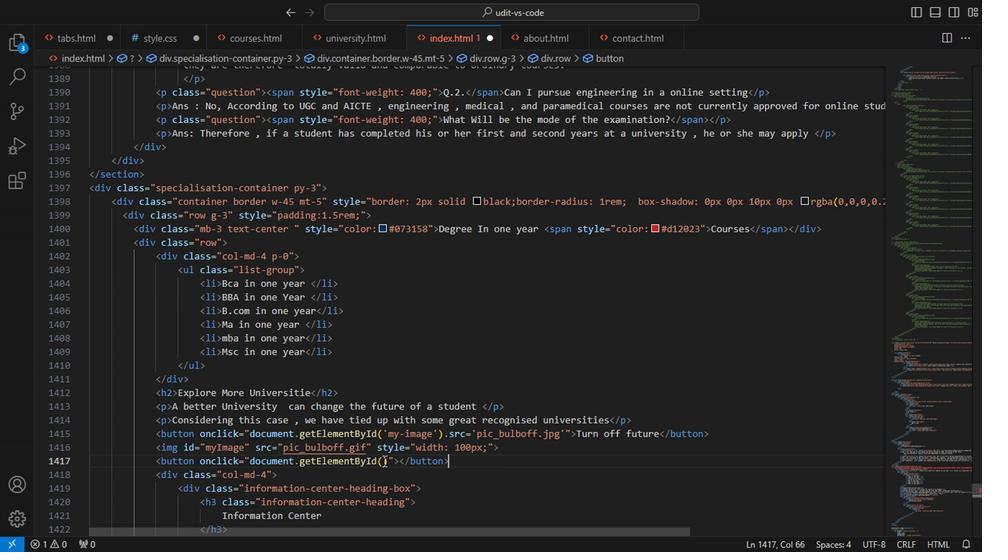 
Action: Mouse moved to (498, 472)
Screenshot: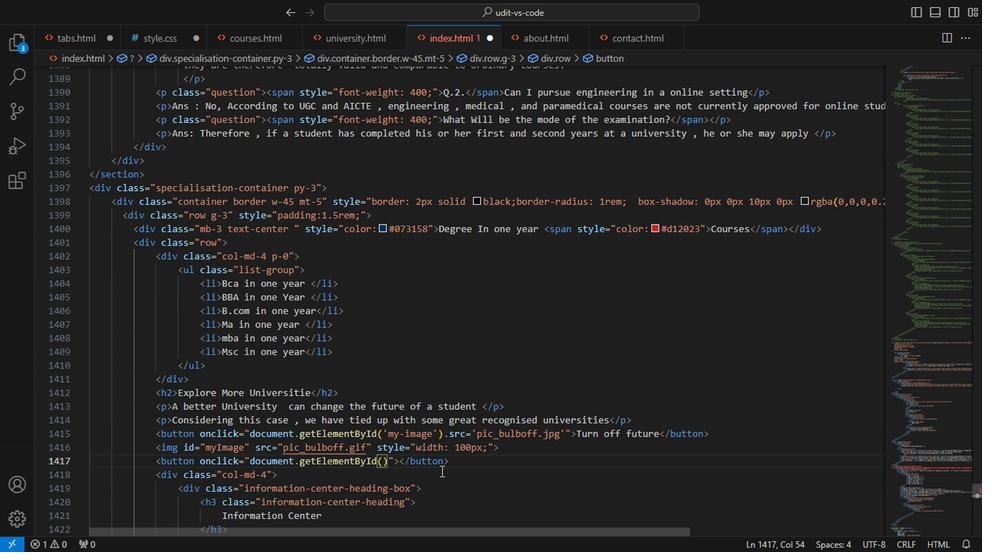 
Action: Key pressed ctrl+my-image<Key.right><Key.right>.src<Key.enter>=<Key.shift_r><Key.shift_r>"<Key.right><Key.backspace><Key.backspace>'pic<Key.shift_r><Key.shift_r>_bulf<Key.backspace>bon.jpg<Key.right><Key.right><Key.left><Key.shift_r>?<Key.backspace><Key.shift_r>"<Key.backspace><Key.shift_r>"<Key.right><Key.backspace><Key.right><Key.right><Key.left><Key.caps_lock>T<Key.caps_lock>urn<Key.space>n<Key.space><Key.backspace><Key.backspace>on<Key.space>future
Screenshot: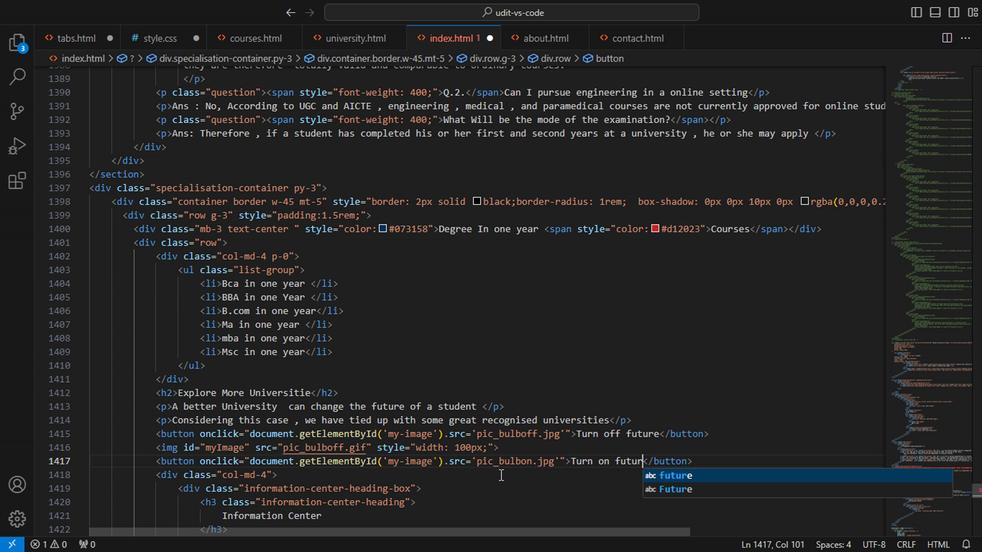 
Action: Mouse moved to (496, 522)
Screenshot: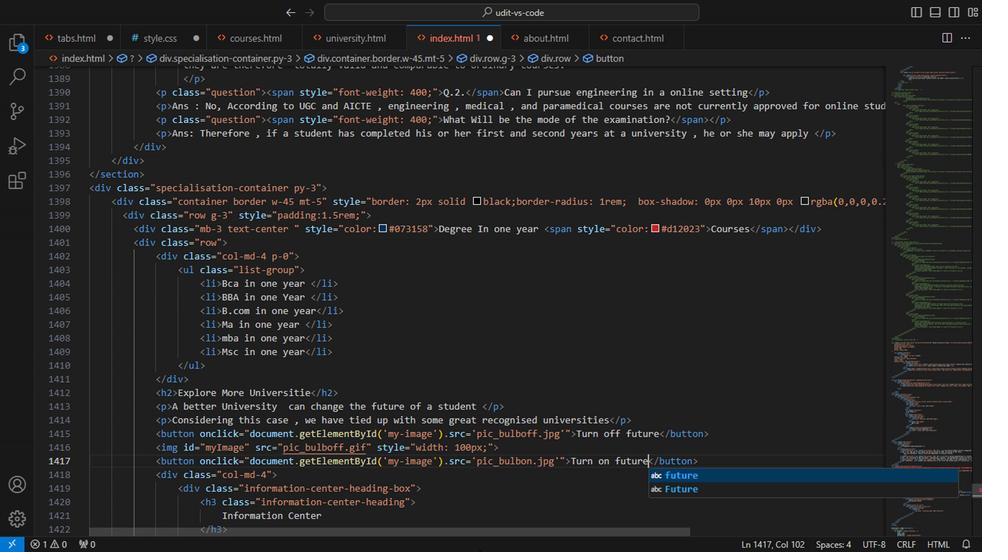 
Action: Mouse pressed left at (496, 522)
Screenshot: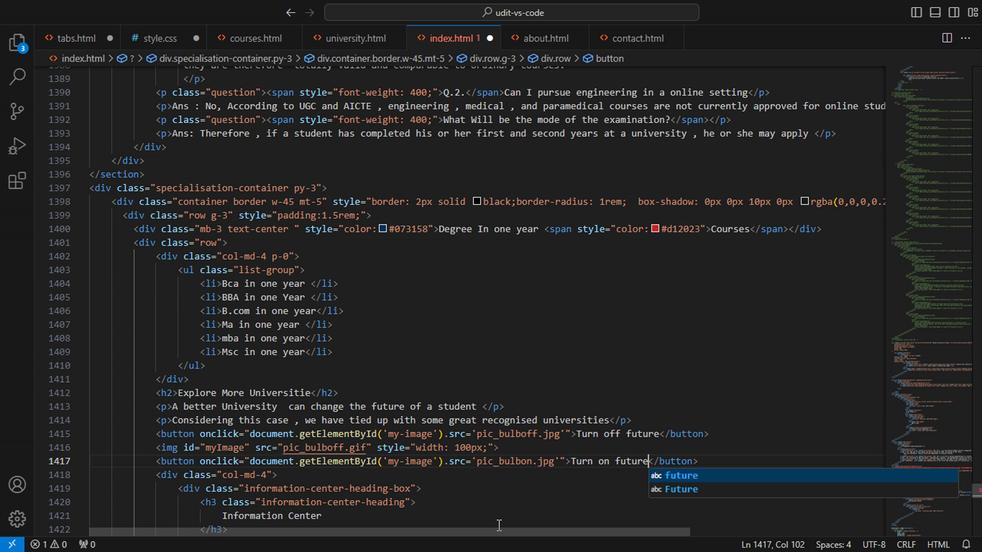 
Action: Mouse moved to (982, 491)
Screenshot: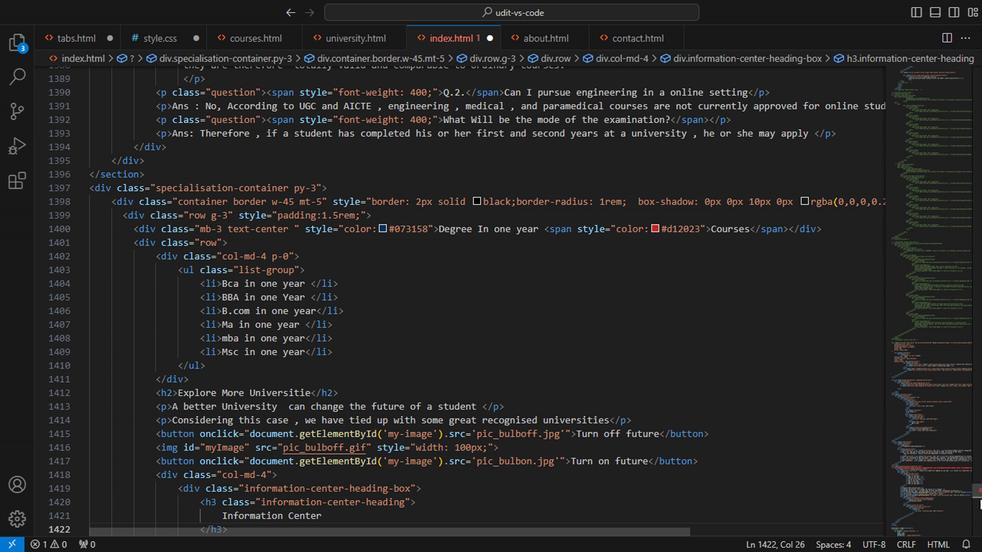 
Action: Mouse pressed left at (982, 491)
Screenshot: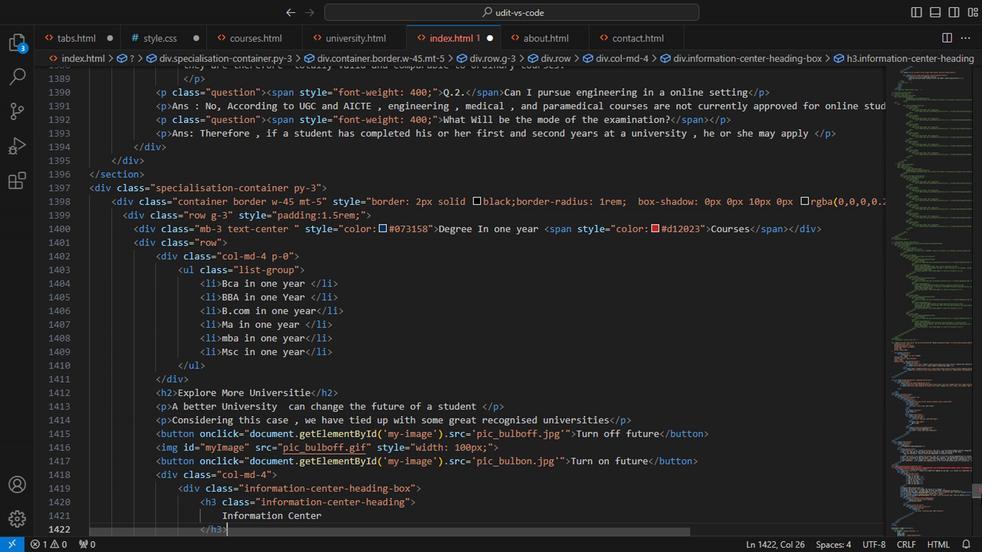 
Action: Mouse moved to (184, 278)
Screenshot: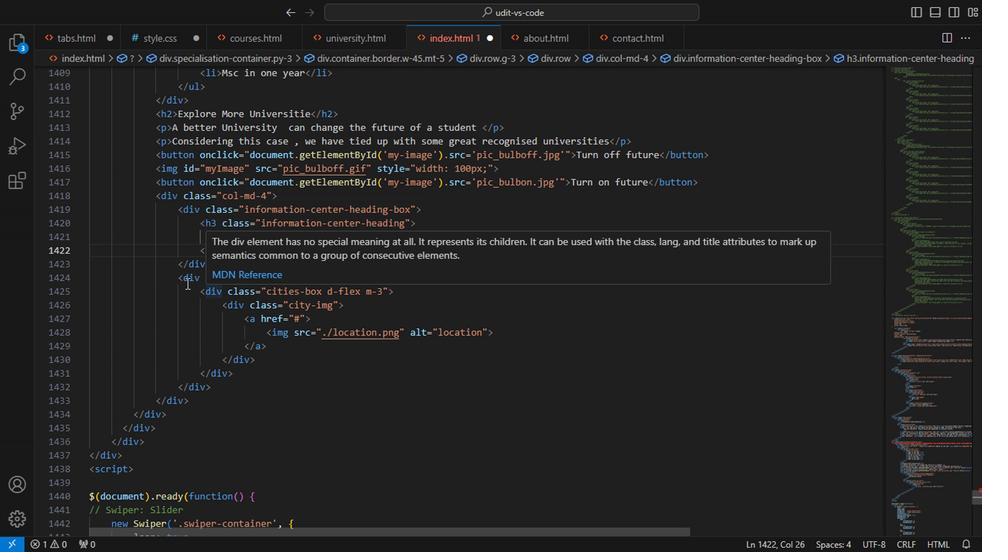 
Action: Mouse pressed left at (184, 278)
Screenshot: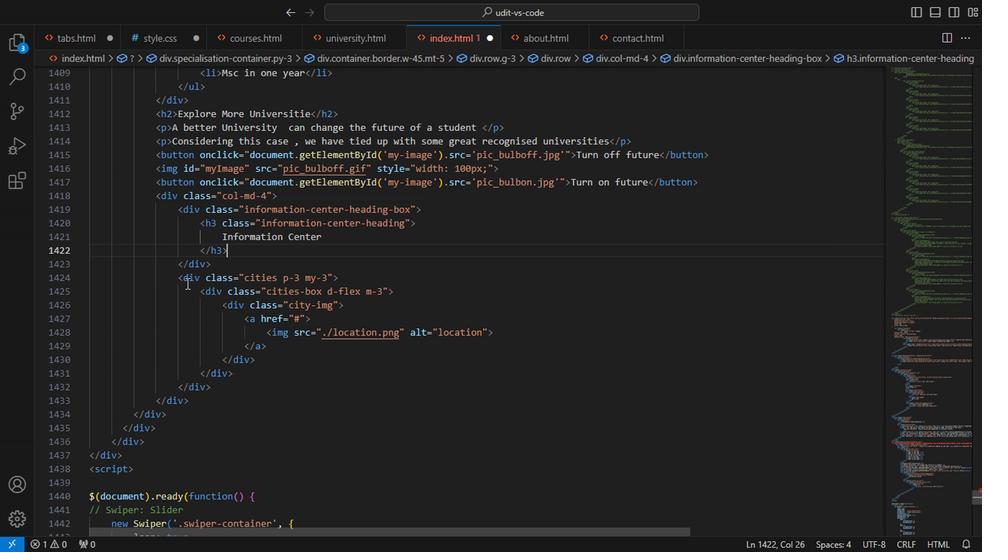 
Action: Mouse moved to (248, 260)
Screenshot: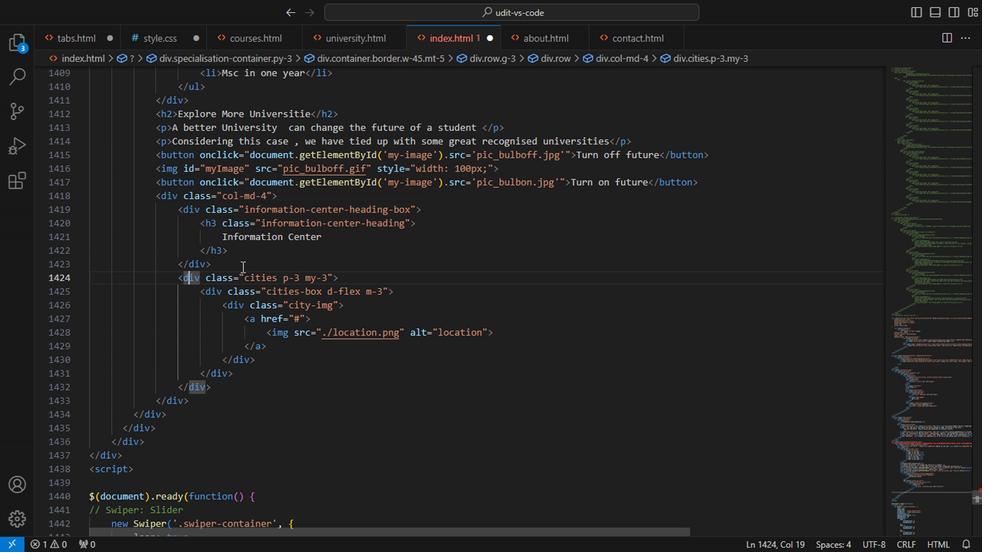 
Action: Mouse pressed left at (248, 260)
Screenshot: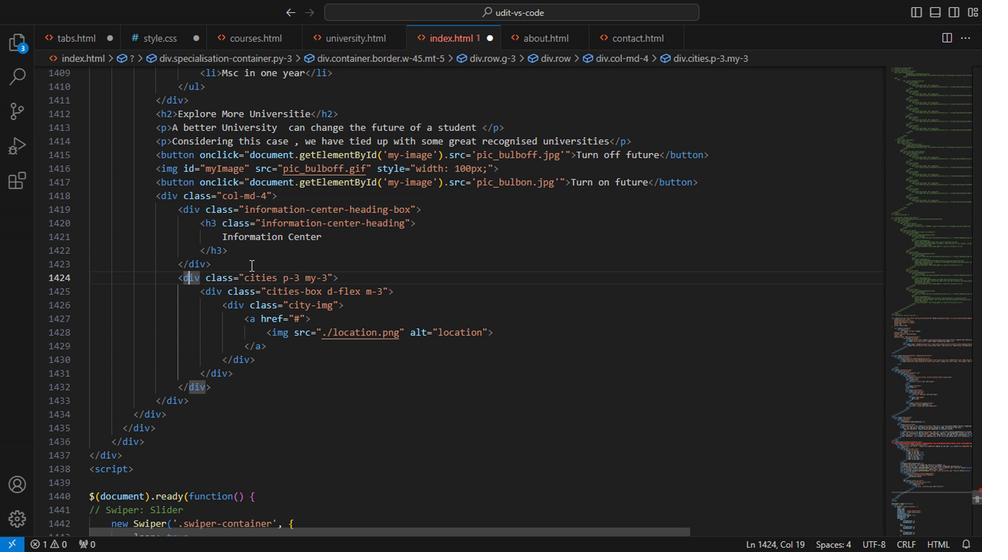 
Action: Mouse moved to (187, 271)
Screenshot: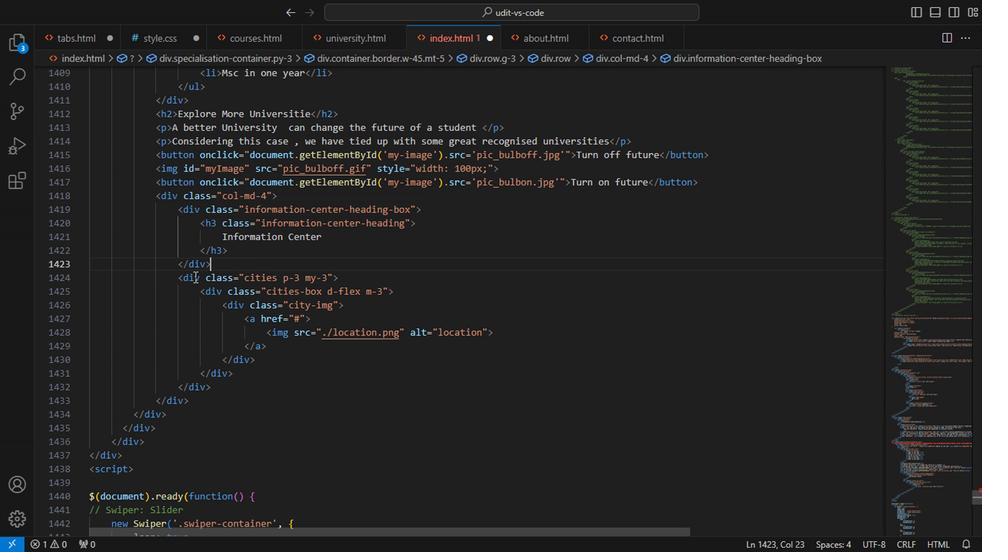 
Action: Mouse pressed left at (187, 271)
Screenshot: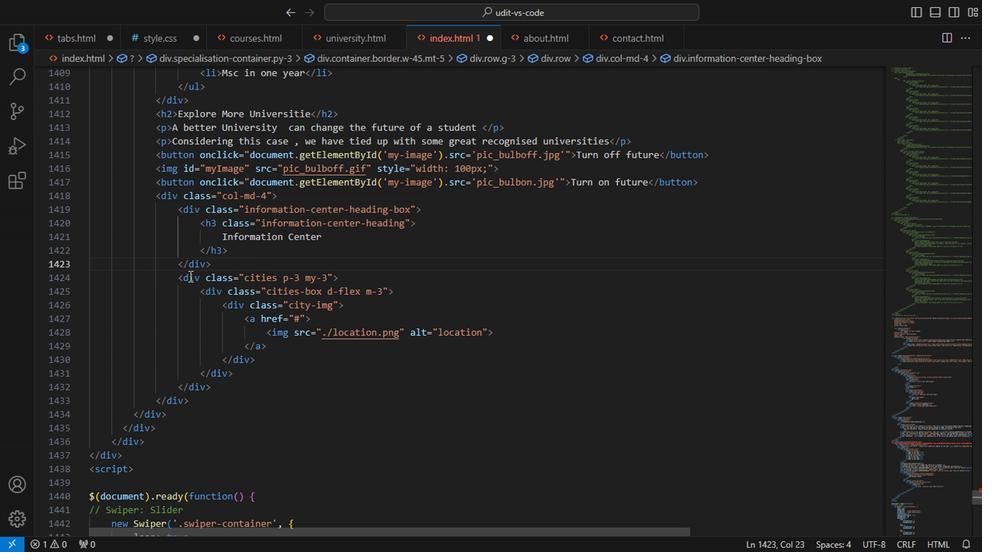 
Action: Mouse moved to (210, 381)
Screenshot: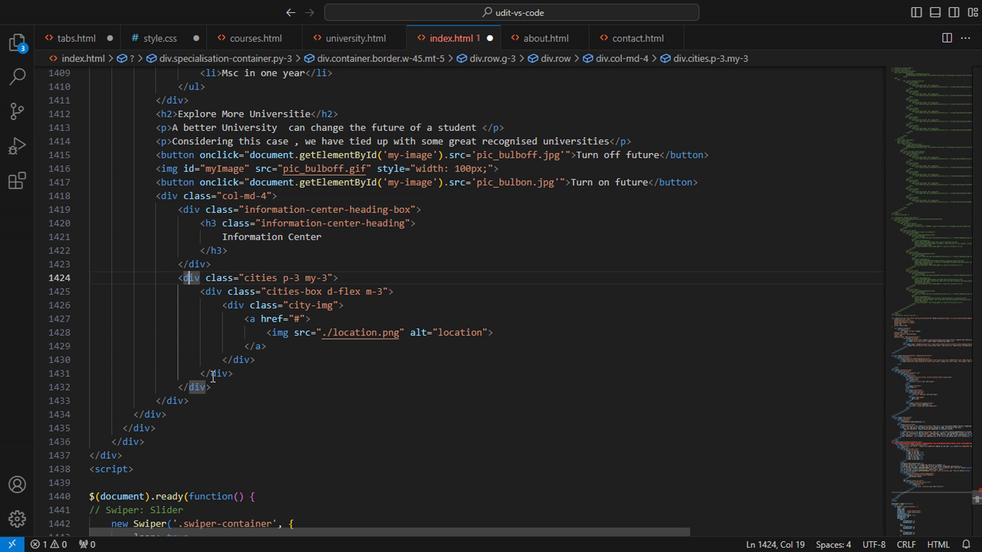 
Action: Mouse pressed left at (210, 381)
Screenshot: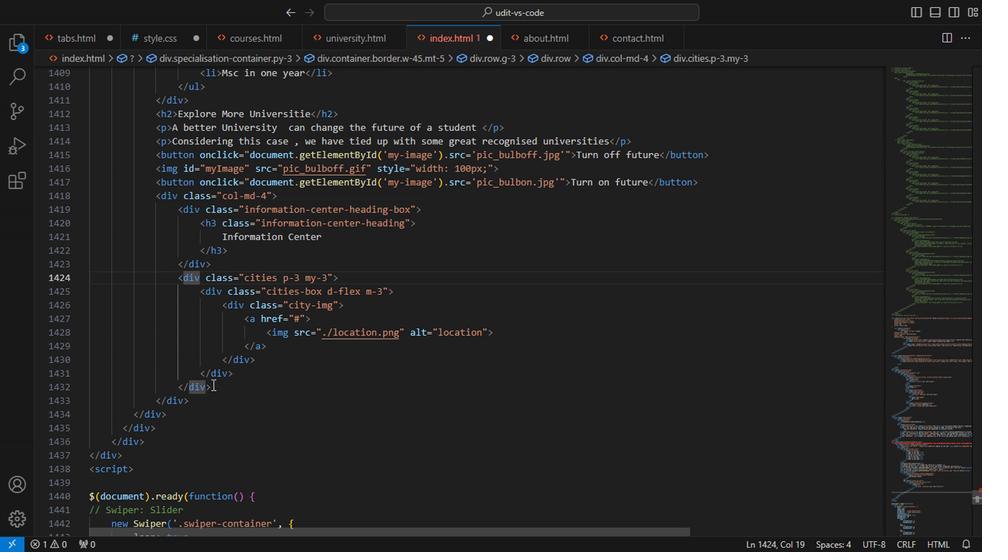 
Action: Mouse moved to (188, 266)
Screenshot: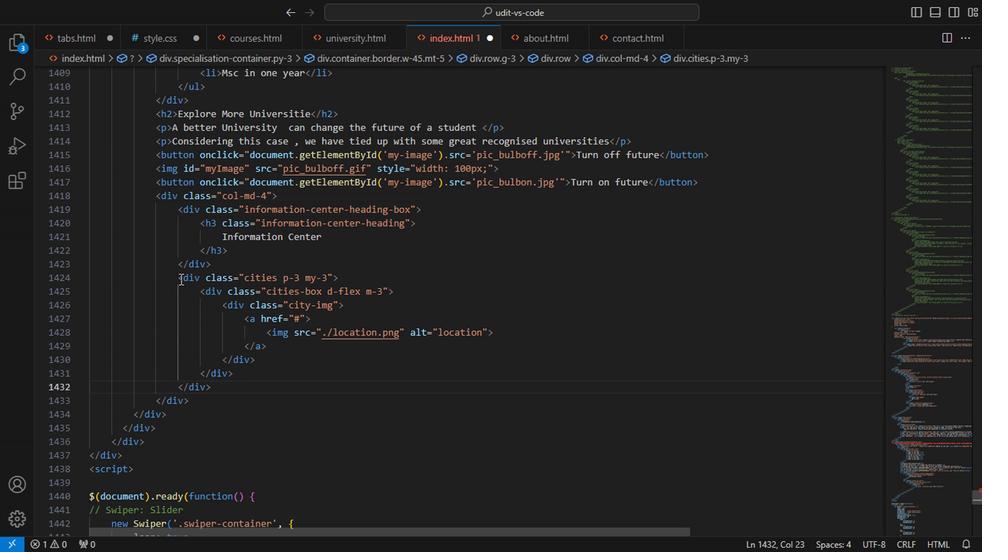 
Action: Mouse pressed left at (188, 266)
Screenshot: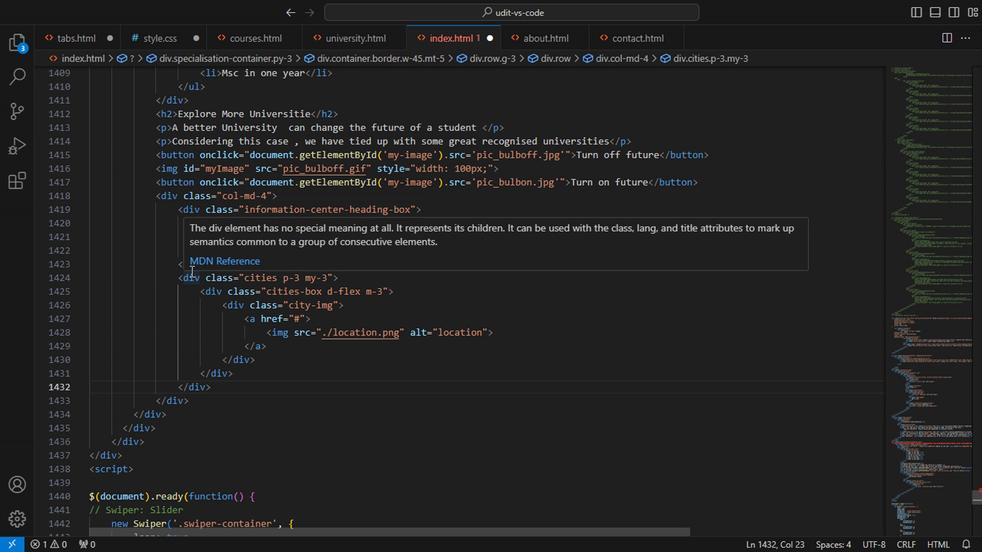 
Action: Mouse moved to (215, 389)
Screenshot: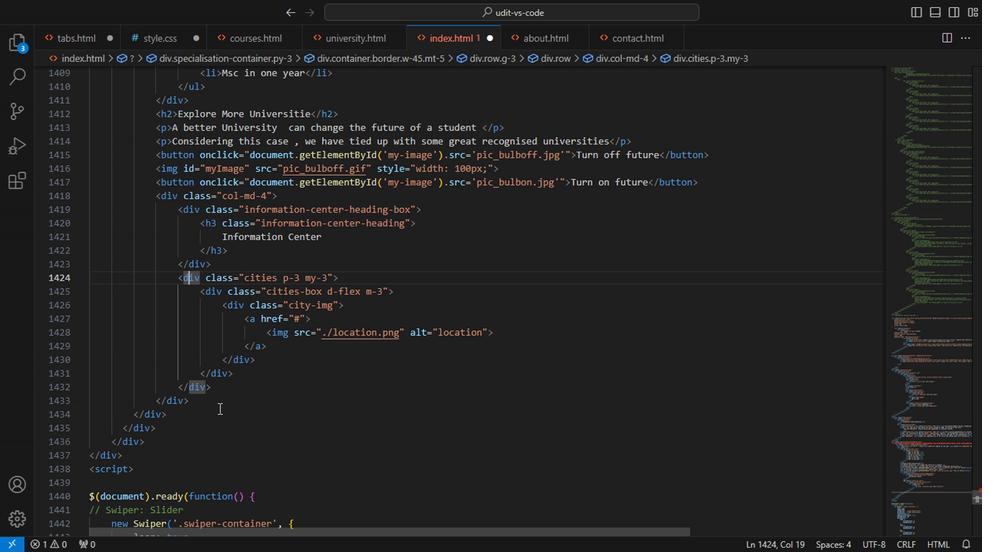 
Action: Mouse pressed left at (215, 389)
Screenshot: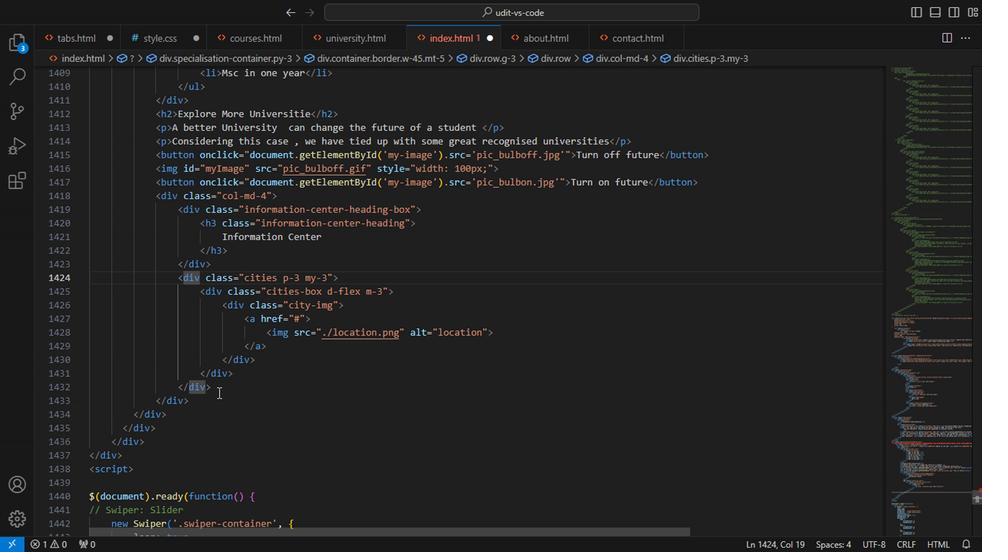 
Action: Mouse moved to (232, 379)
Screenshot: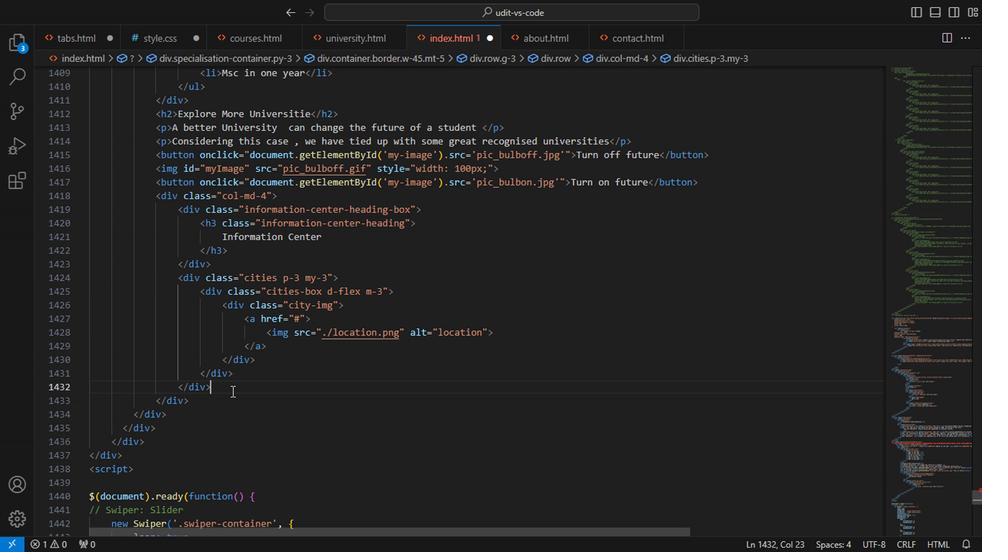 
Action: Mouse pressed left at (232, 379)
Screenshot: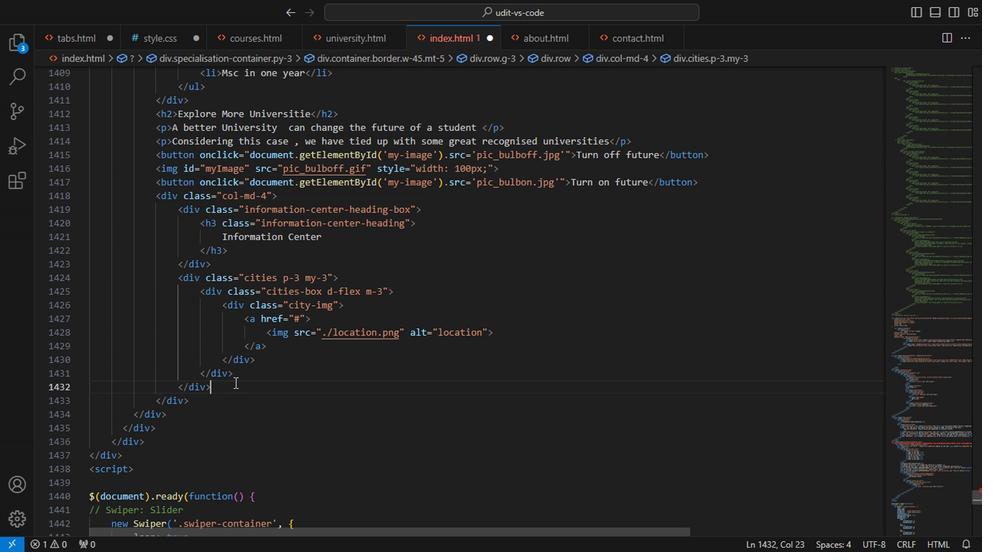 
Action: Mouse pressed left at (232, 379)
Screenshot: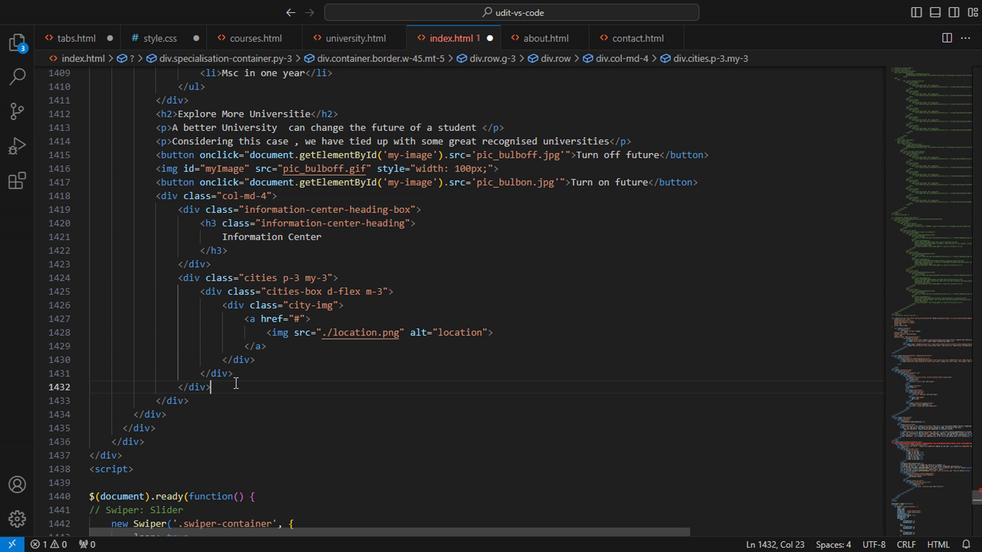 
Action: Mouse moved to (182, 273)
Screenshot: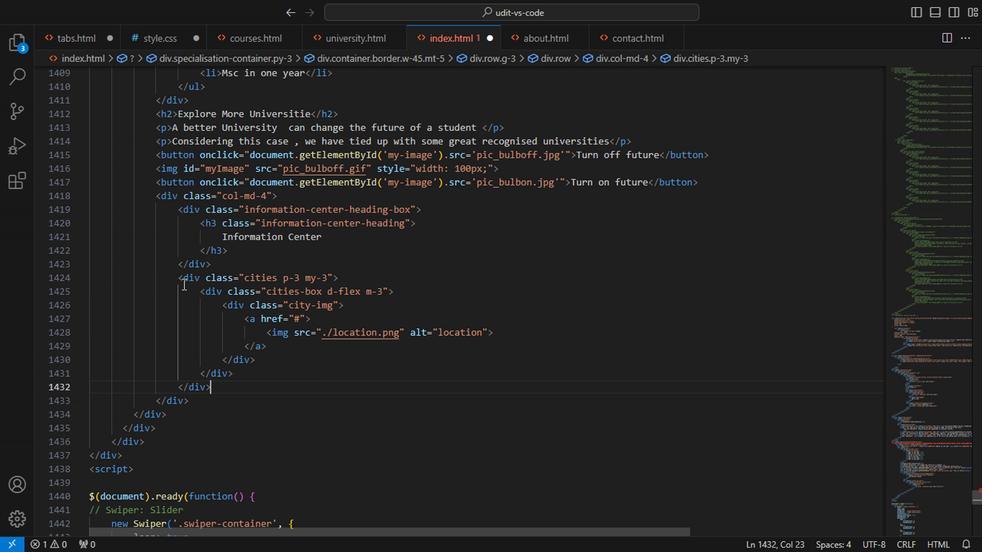
Action: Mouse pressed left at (182, 273)
Screenshot: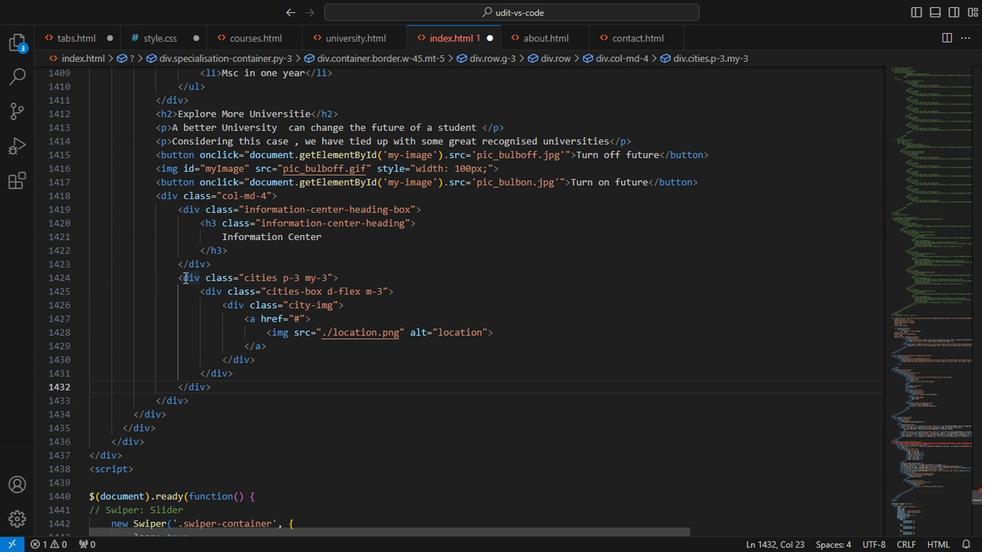 
Action: Mouse moved to (240, 381)
Screenshot: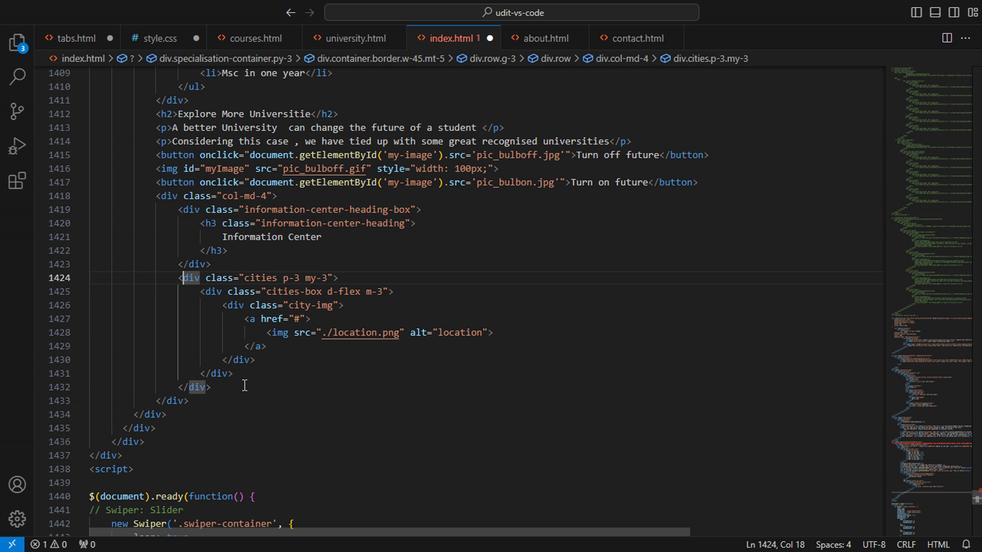 
Action: Mouse pressed left at (240, 381)
Screenshot: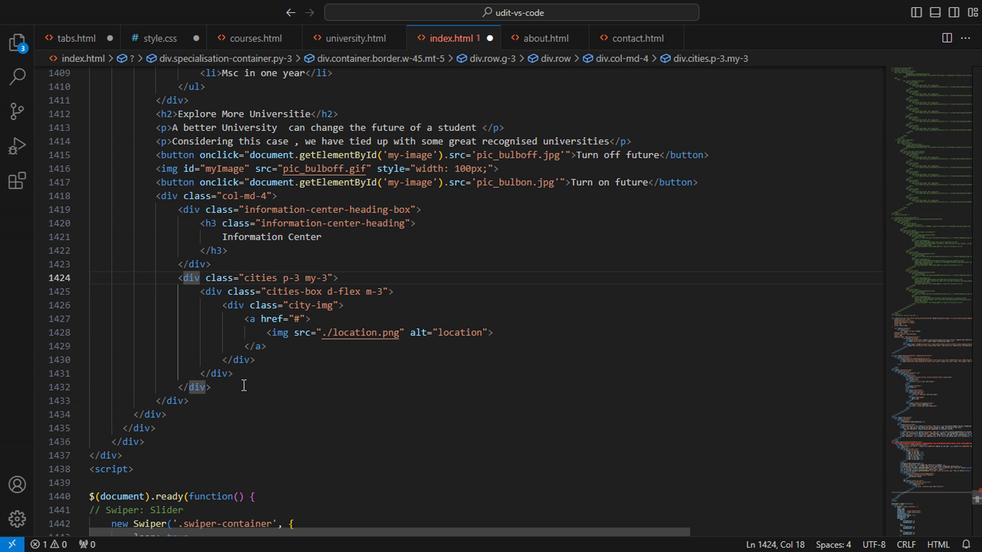 
Action: Mouse moved to (334, 411)
Screenshot: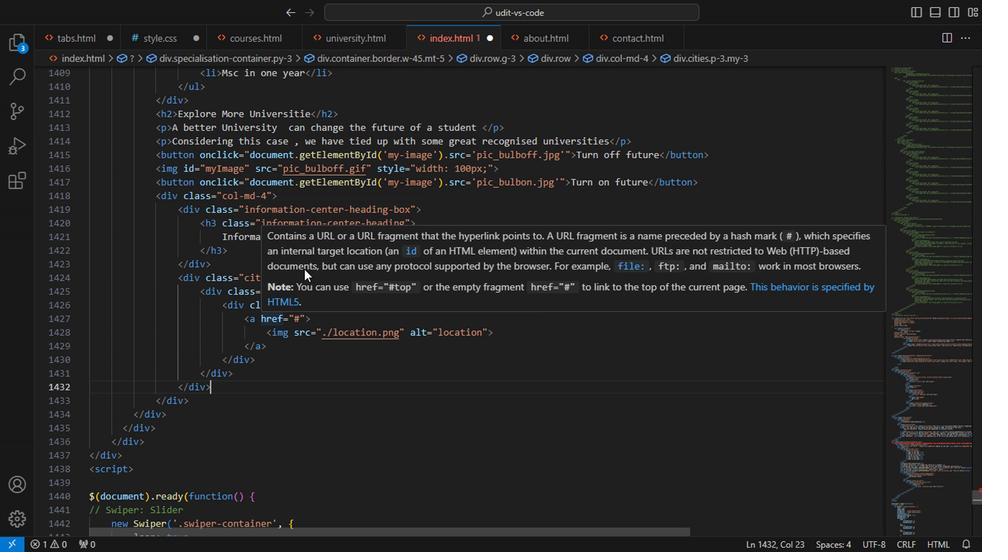 
Action: Mouse pressed left at (334, 411)
Screenshot: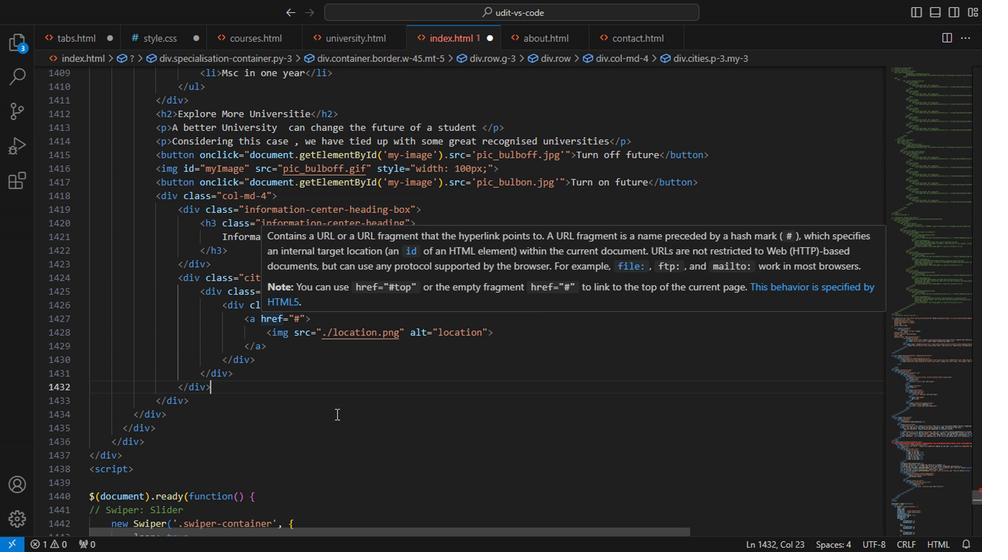 
Action: Mouse moved to (212, 282)
Screenshot: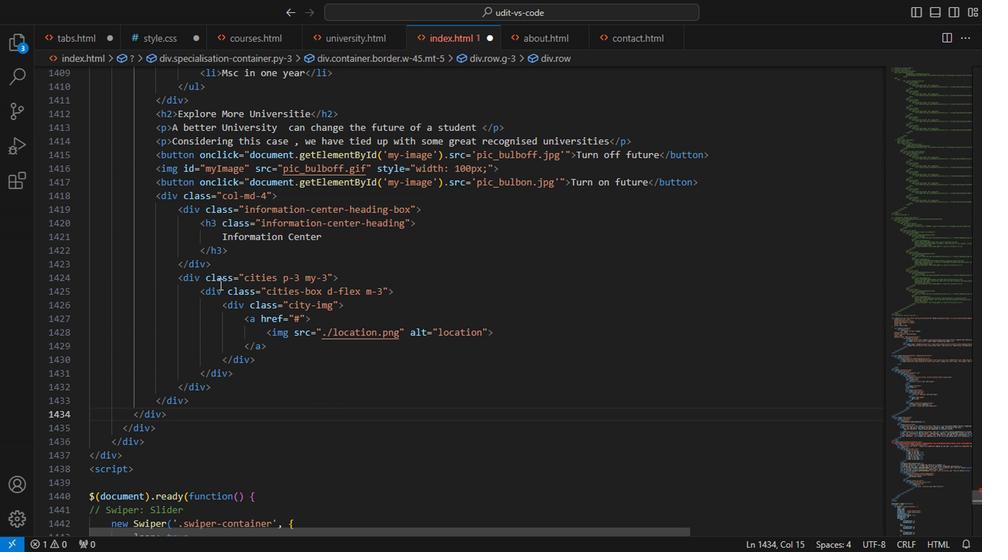 
Action: Mouse pressed left at (212, 282)
Screenshot: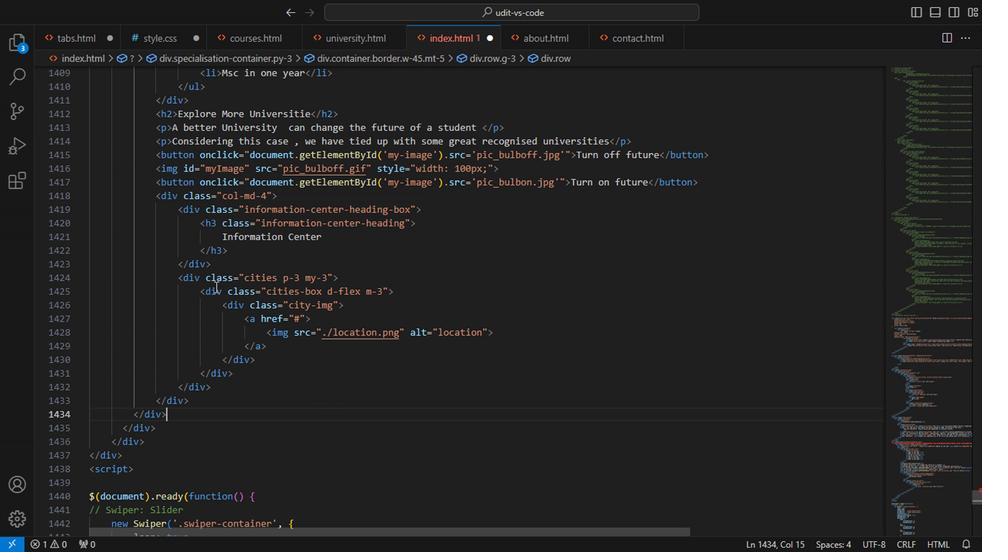 
Action: Mouse moved to (239, 368)
Screenshot: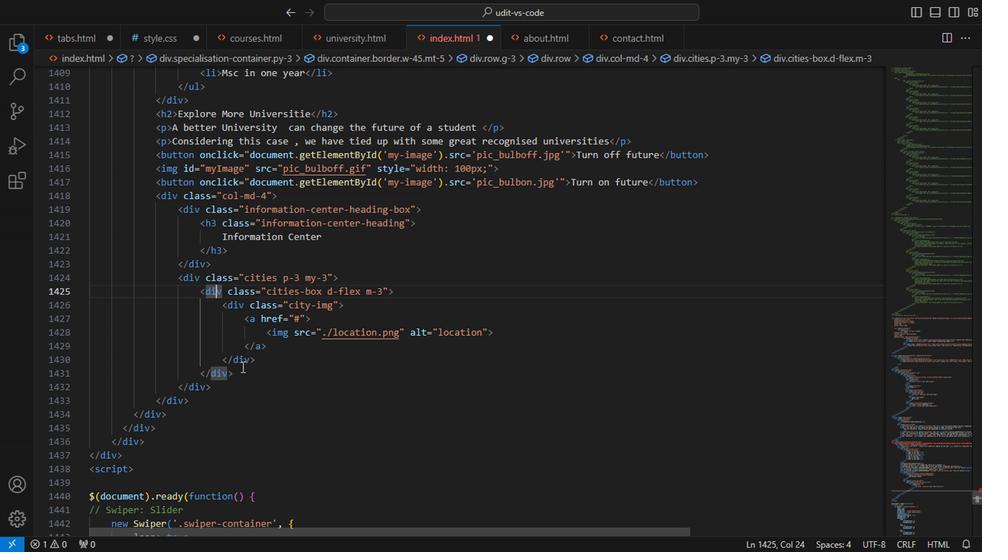 
Action: Mouse pressed left at (239, 368)
Screenshot: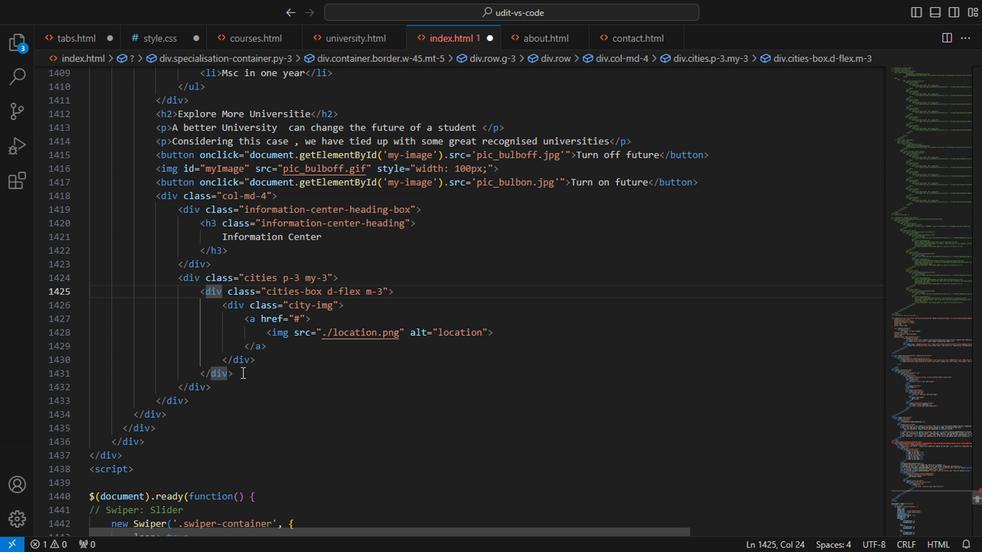 
Action: Mouse moved to (105, 477)
Screenshot: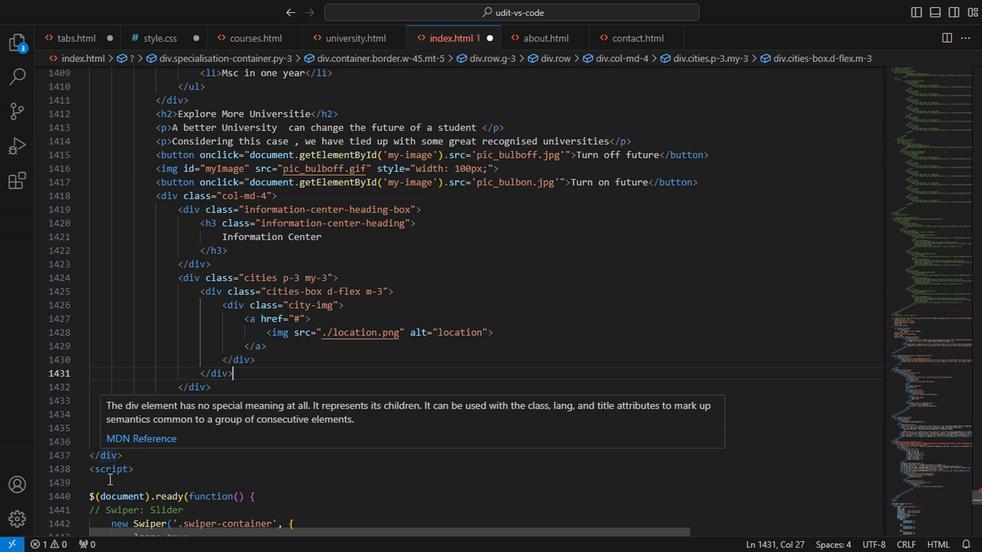 
Action: Mouse pressed left at (105, 477)
Screenshot: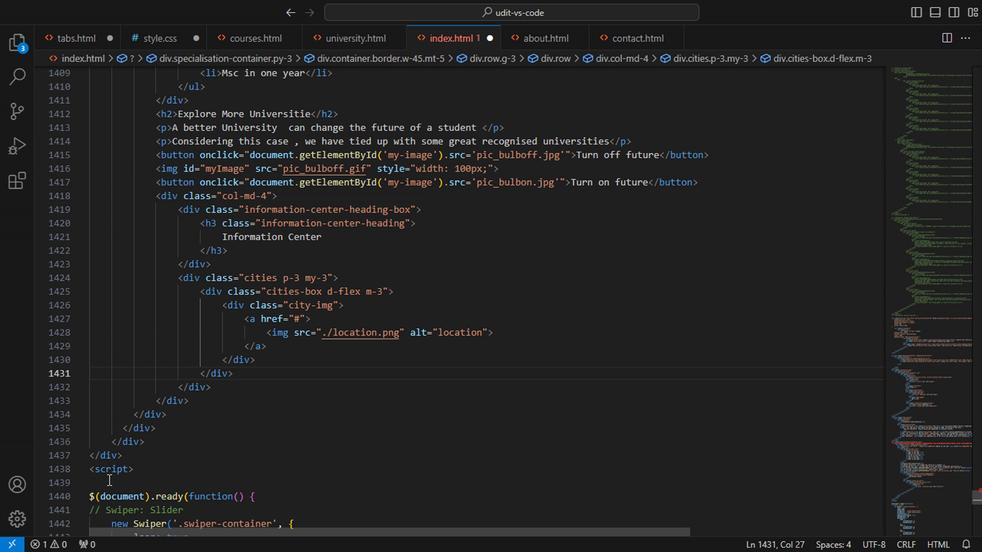 
Action: Key pressed <Key.shift_r><div<Key.space>class=<Key.shift_r>"p-4<Key.space>my-4<Key.right><Key.space>style=<Key.shift_r>"border
Screenshot: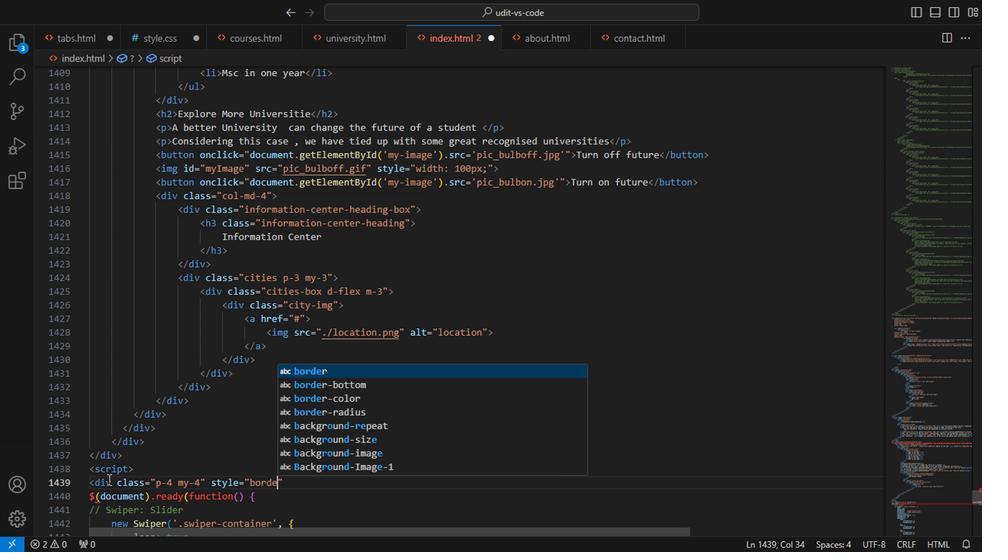 
Action: Mouse moved to (253, 486)
Screenshot: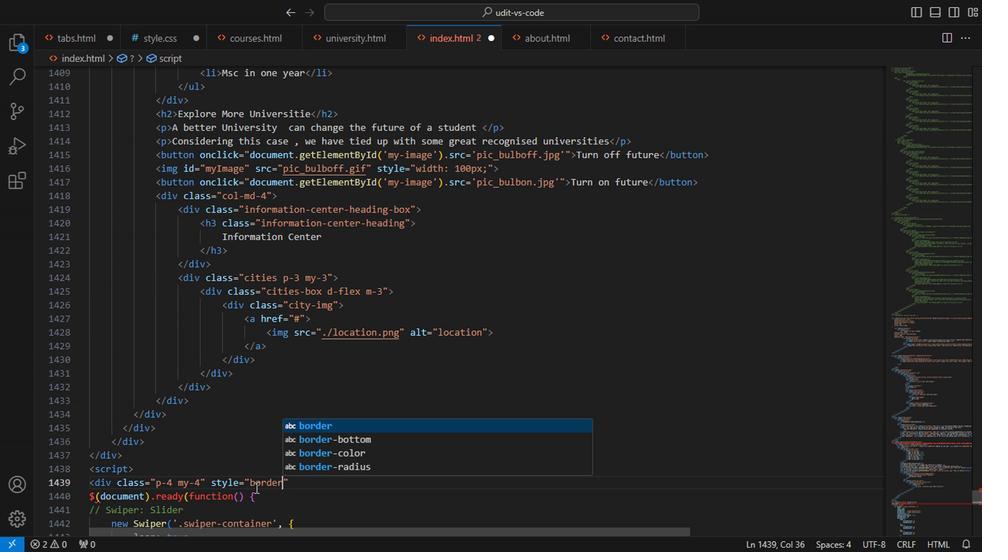 
Action: Key pressed <Key.shift_r>:1px<Key.space>solid<Key.space><Key.shift><Key.shift><Key.shift><Key.shift><Key.shift><Key.shift><Key.shift><Key.shift><Key.shift><Key.shift><Key.shift><Key.shift><Key.shift><Key.shift><Key.shift><Key.shift><Key.shift><Key.shift><Key.shift><Key.shift><Key.shift><Key.shift><Key.shift><Key.shift><Key.shift>#e5fifb<Key.right><Key.left>;<Key.right><Key.shift_r>><Key.enter>
Screenshot: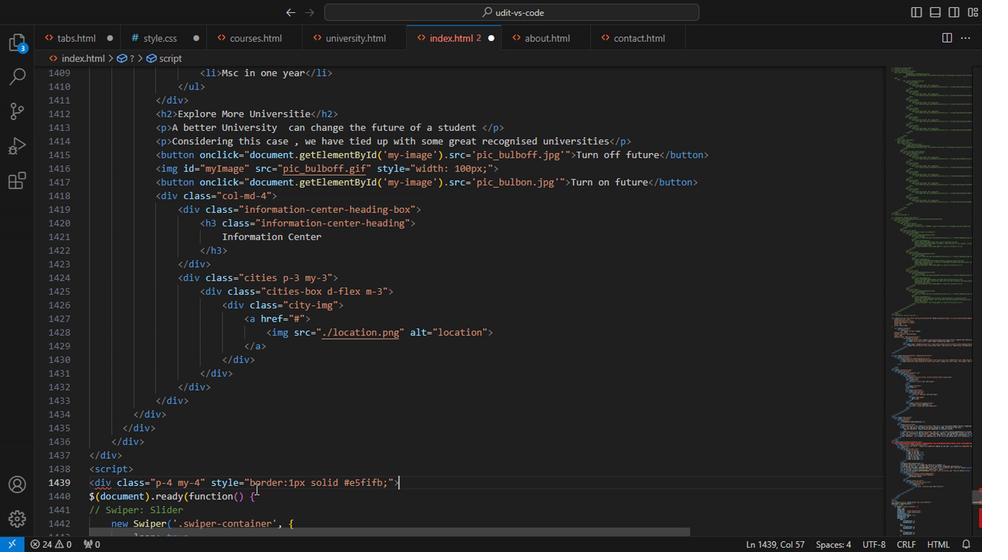 
Action: Mouse moved to (422, 475)
Screenshot: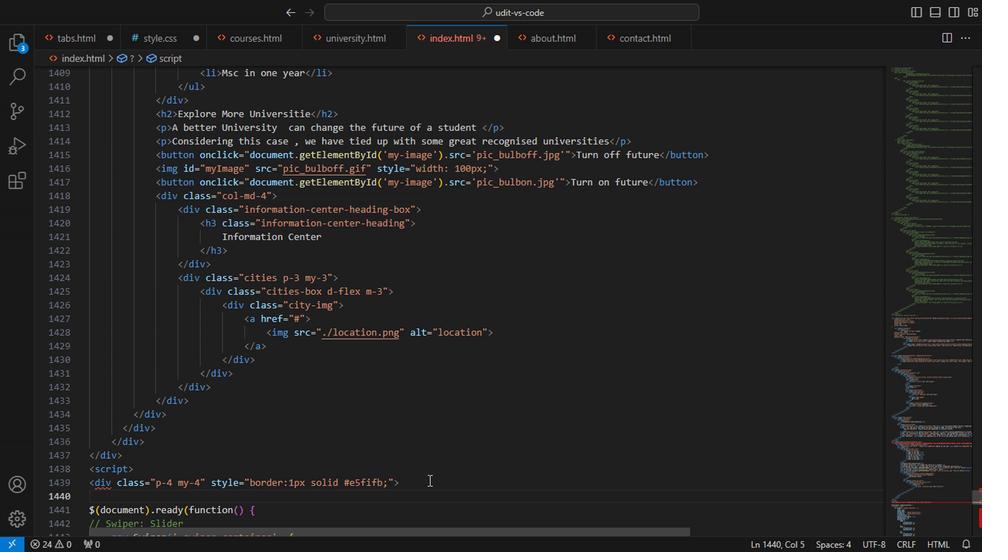 
Action: Mouse pressed left at (422, 475)
Screenshot: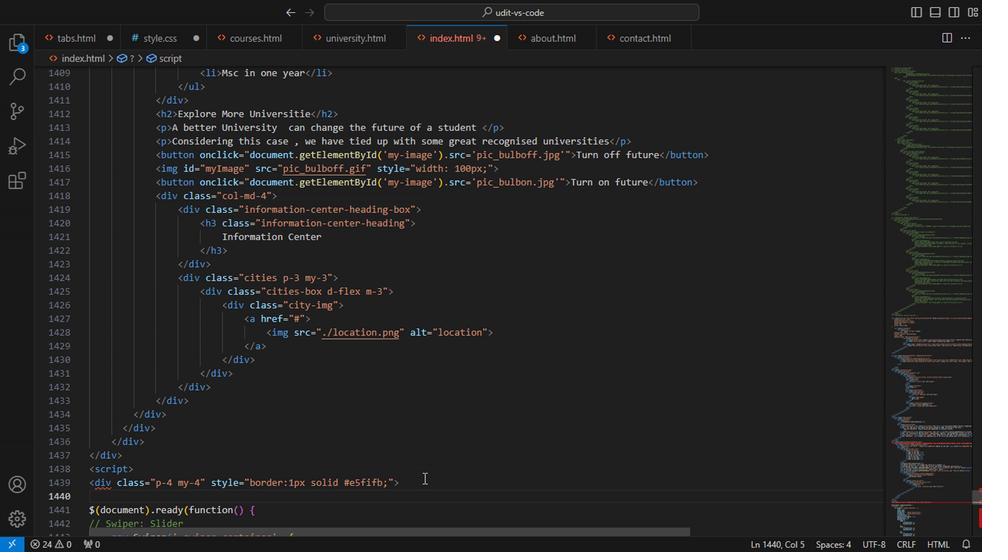 
Action: Mouse moved to (172, 479)
Screenshot: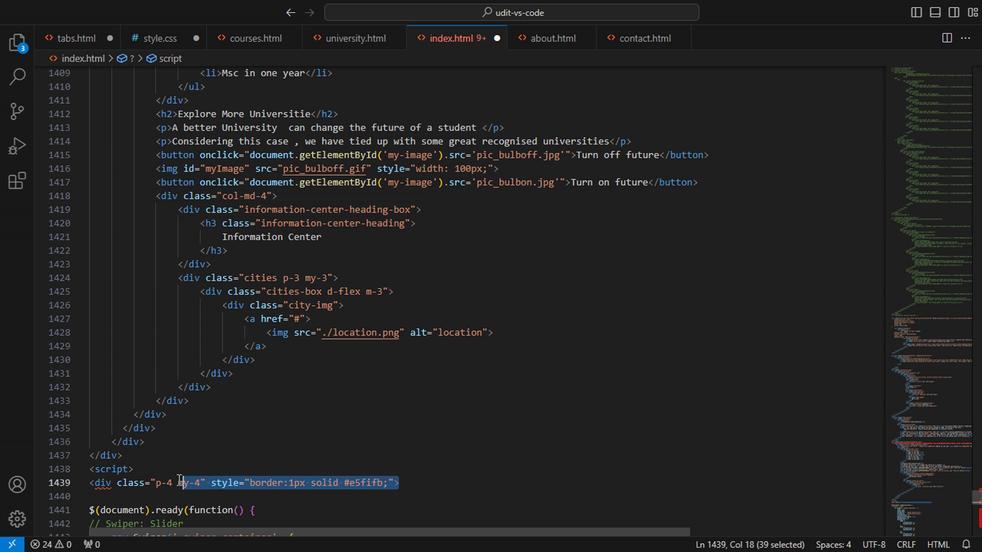
Action: Key pressed <Key.shift_r><Key.left><Key.left><Key.left><Key.left><Key.left><Key.left><Key.left><Key.left><Key.left><Key.left><Key.left><Key.left><Key.left><Key.left><Key.left><Key.left>
Screenshot: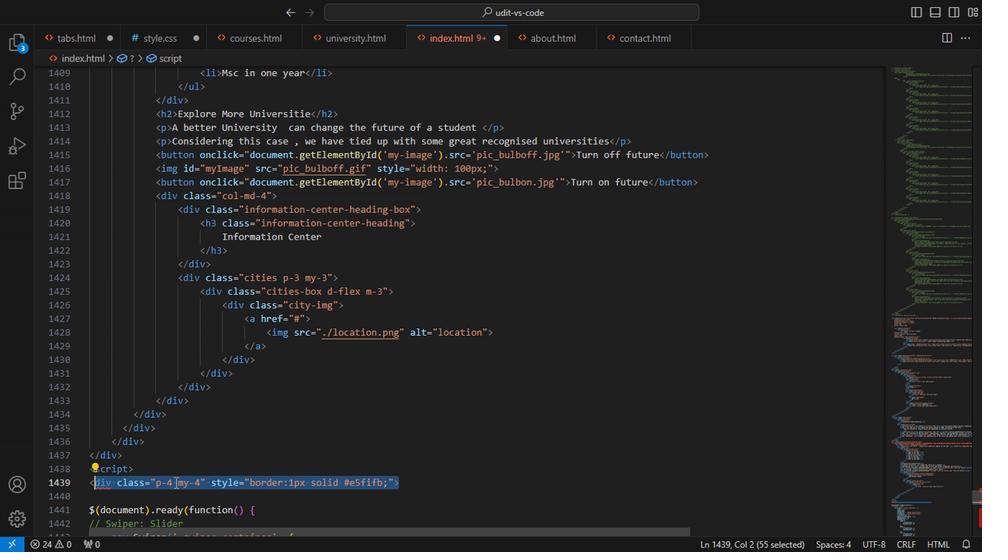 
Action: Mouse moved to (48, 476)
Screenshot: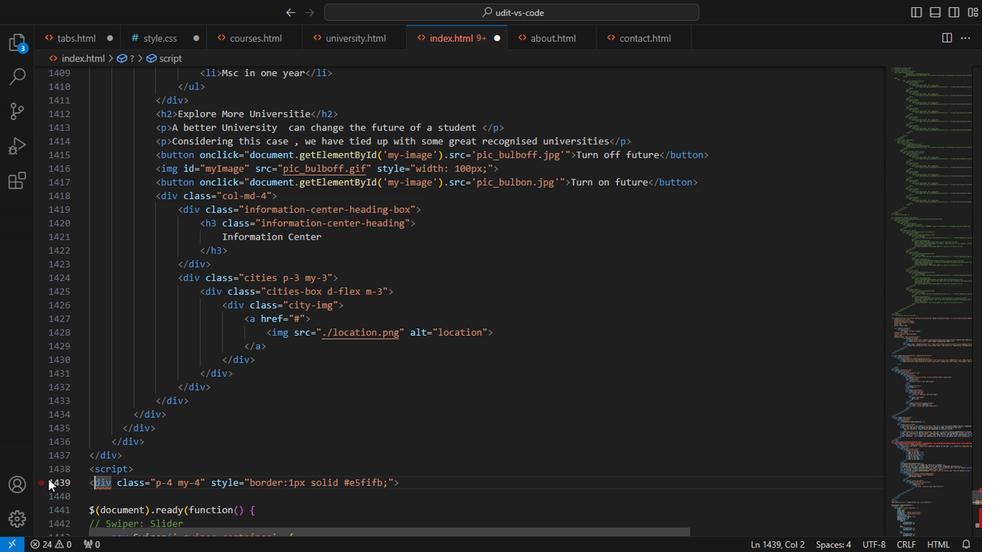 
Action: Mouse pressed left at (48, 476)
Screenshot: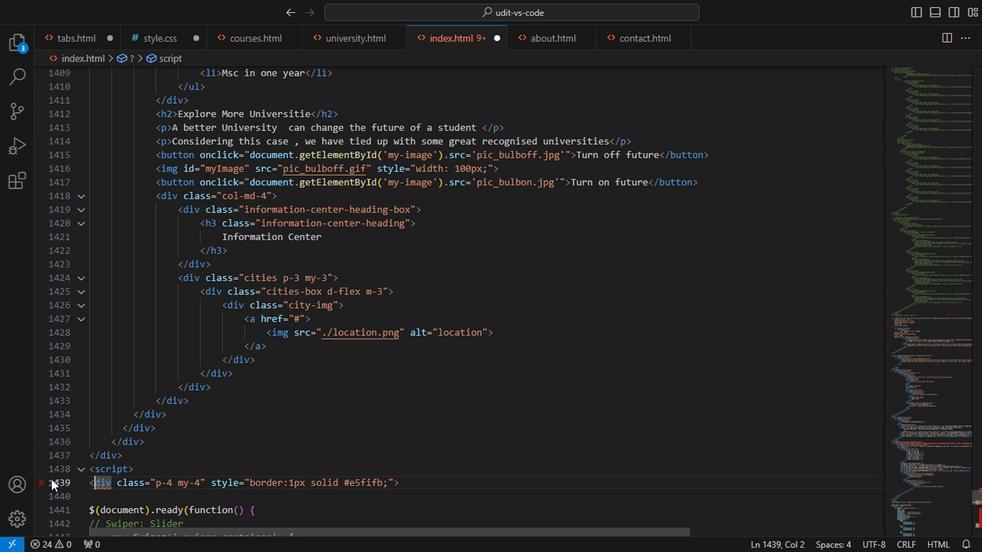 
Action: Key pressed <Key.alt_l><Key.up>
Screenshot: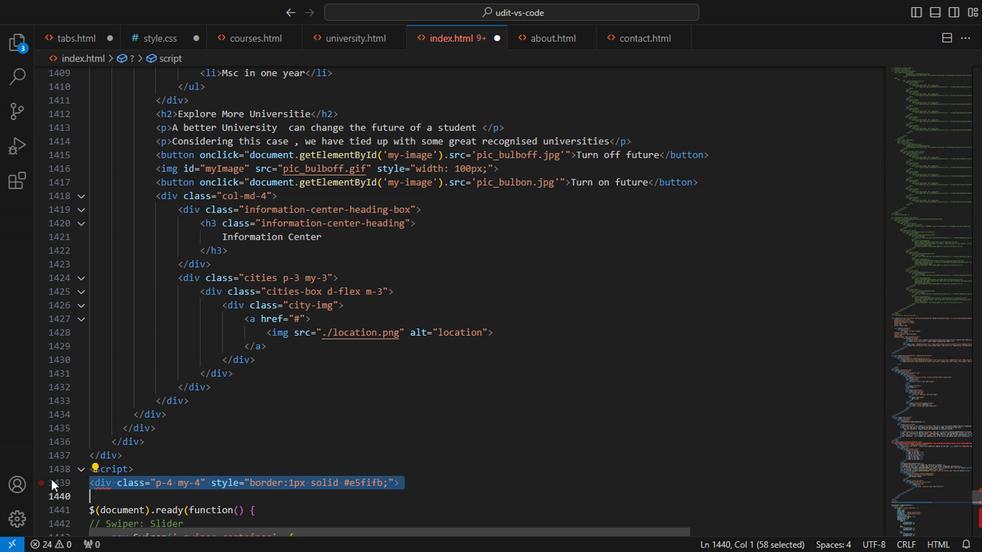 
Action: Mouse moved to (423, 467)
Screenshot: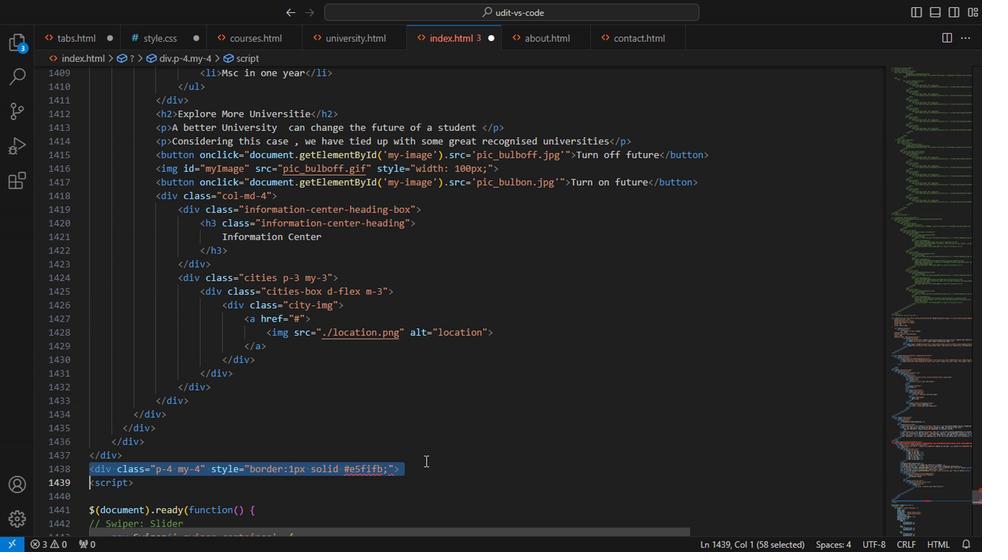 
Action: Mouse pressed left at (423, 467)
Screenshot: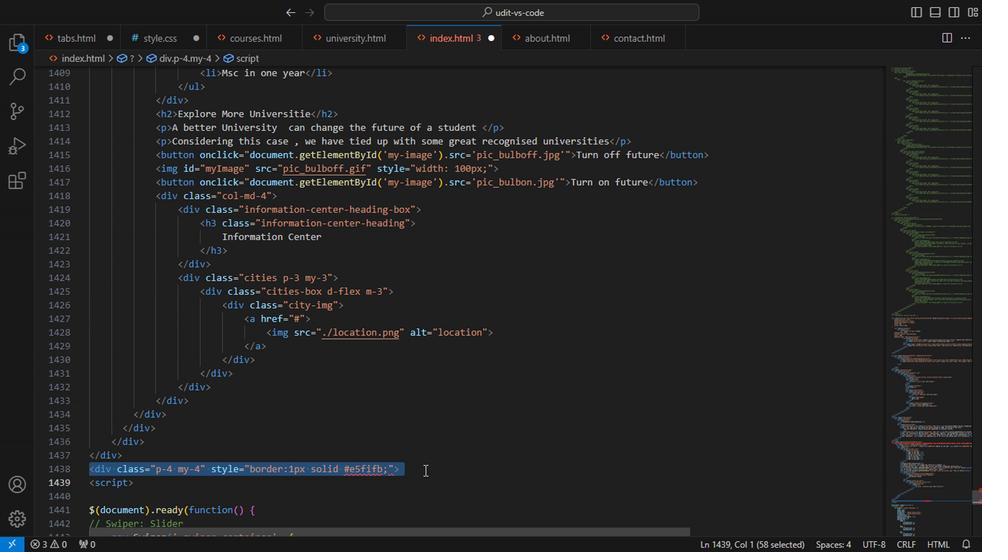 
Action: Key pressed <Key.enter><Key.shift_r></
Screenshot: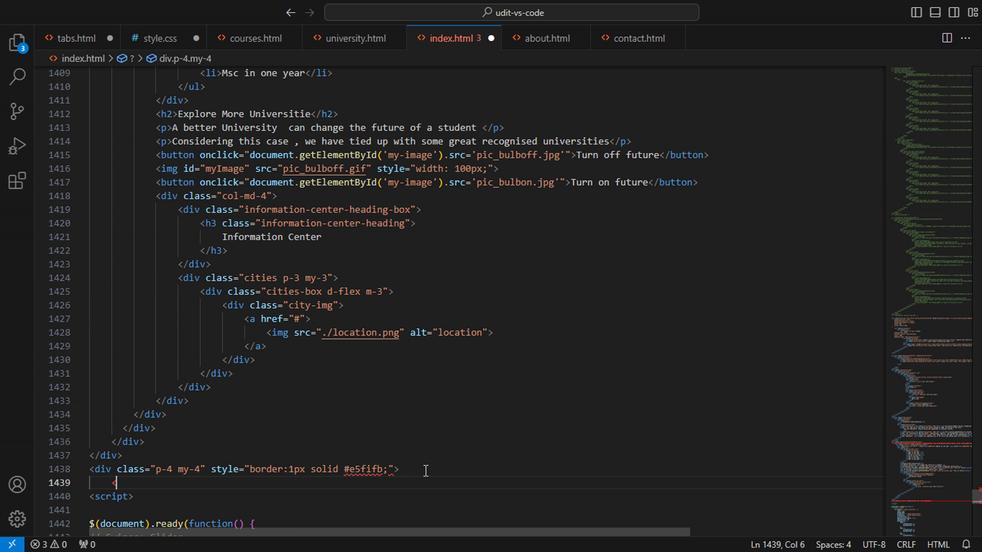 
Action: Mouse moved to (365, 462)
Screenshot: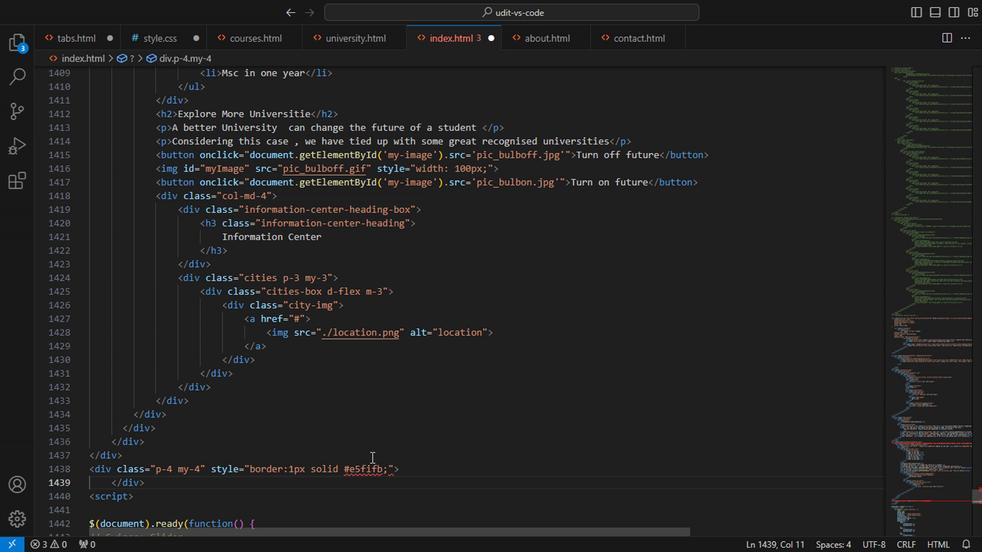 
Action: Mouse pressed left at (365, 462)
Screenshot: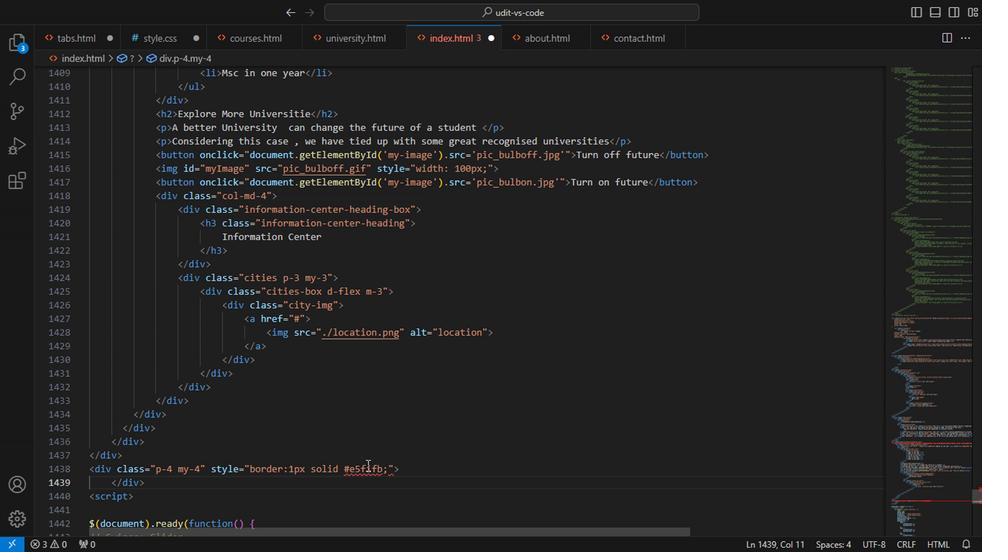 
Action: Key pressed <Key.right><Key.right><Key.right><Key.right><Key.backspace><Key.backspace><Key.backspace><Key.backspace><Key.backspace><Key.backspace><Key.backspace><Key.backspace><Key.shift><Key.shift><Key.shift><Key.shift><Key.shift><Key.shift><Key.shift><Key.shift><Key.shift><Key.shift><Key.shift><Key.shift><Key.shift><Key.shift><Key.shift><Key.shift><Key.shift><Key.shift><Key.shift><Key.shift><Key.shift>#ef<Key.backspace>5fifb<Key.right><Key.right><Key.down><Key.down><Key.up><Key.up><Key.enter><Key.shift_r><<Key.shift_r>?php<Key.space>echo<Key.space>d<Key.backspace><Key.backspace><Key.backspace><Key.backspace><Key.backspace><Key.backspace><Key.backspace><Key.backspace><Key.backspace><Key.backspace><Key.backspace><Key.backspace>
Screenshot: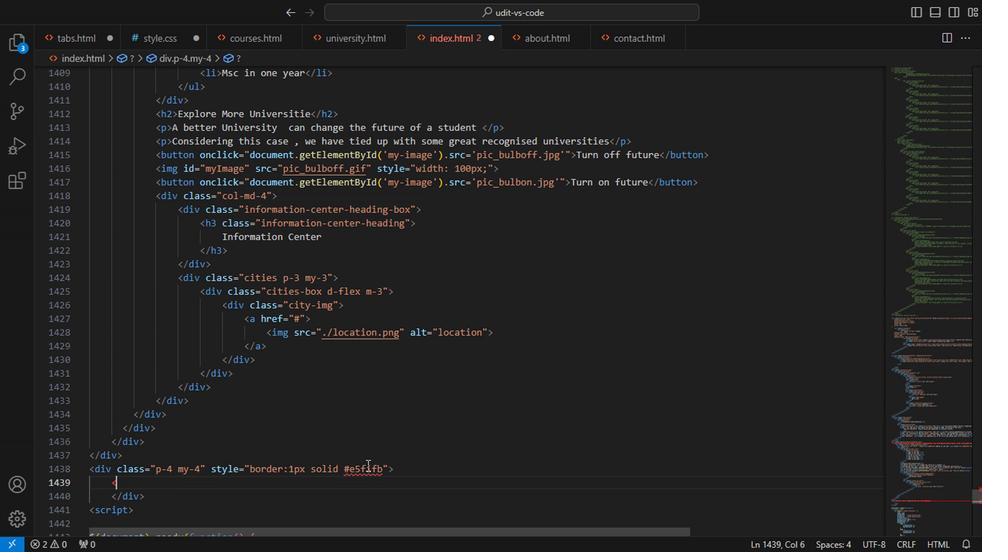 
Action: Mouse moved to (304, 193)
Screenshot: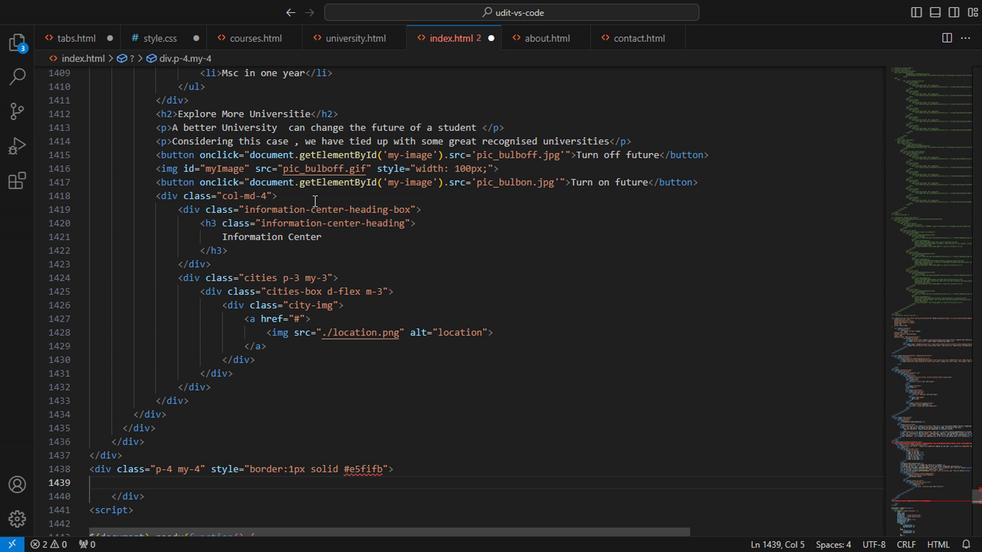 
Action: Key pressed <Key.shift_r><<Key.backspace>.admission-process-box<Key.enter><Key.enter>
Screenshot: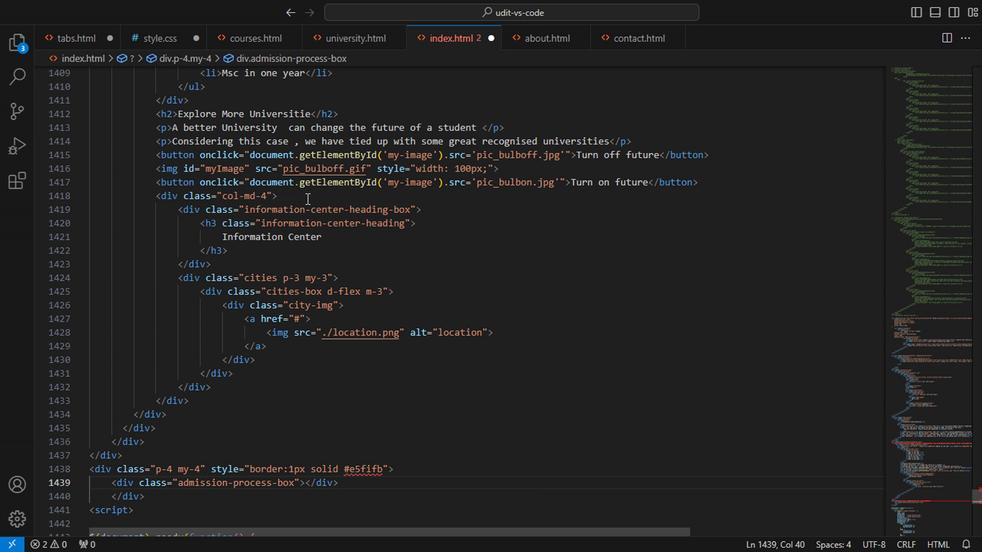 
Action: Mouse moved to (377, 311)
Screenshot: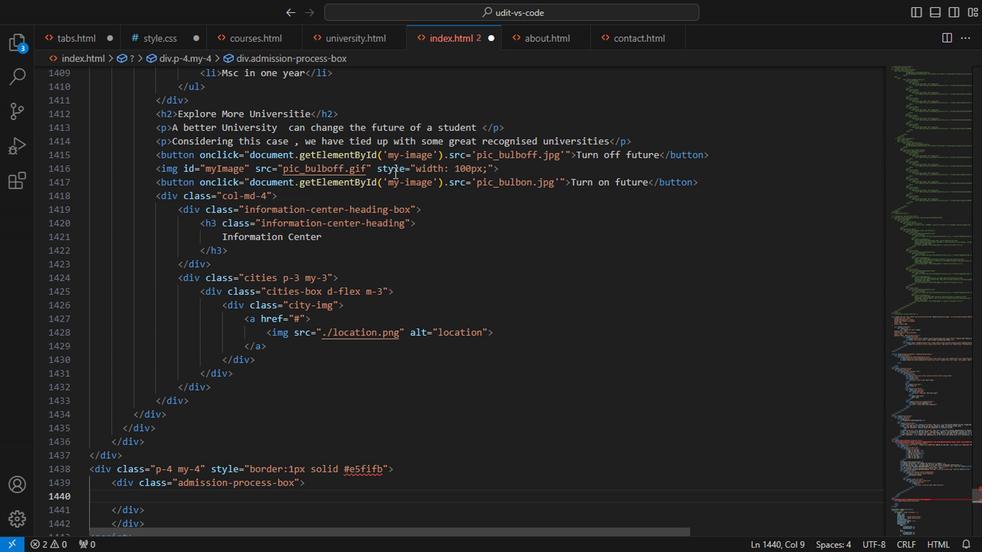 
Action: Key pressed .admission-process-cards<Key.enter><Key.left><Key.left><Key.right><Key.space>style<Key.enter>background<Key.enter>li
Screenshot: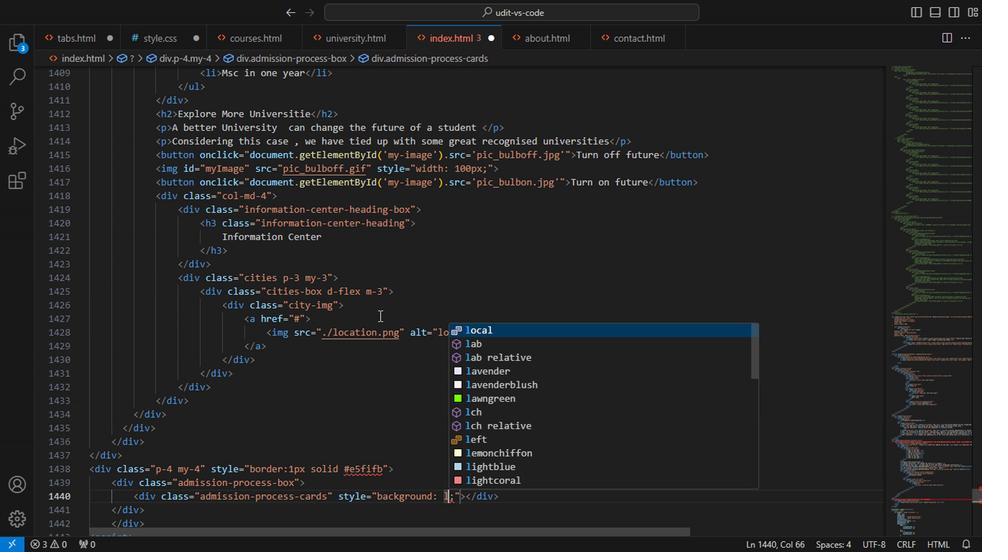 
